 Task: Explore Chrome Flags for Privacy.
Action: Mouse moved to (116, 21)
Screenshot: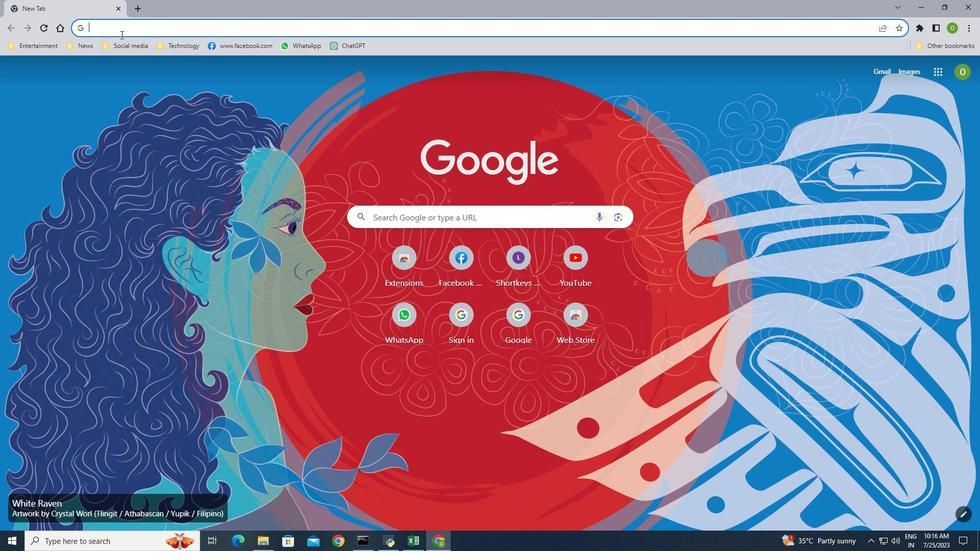 
Action: Mouse pressed left at (116, 21)
Screenshot: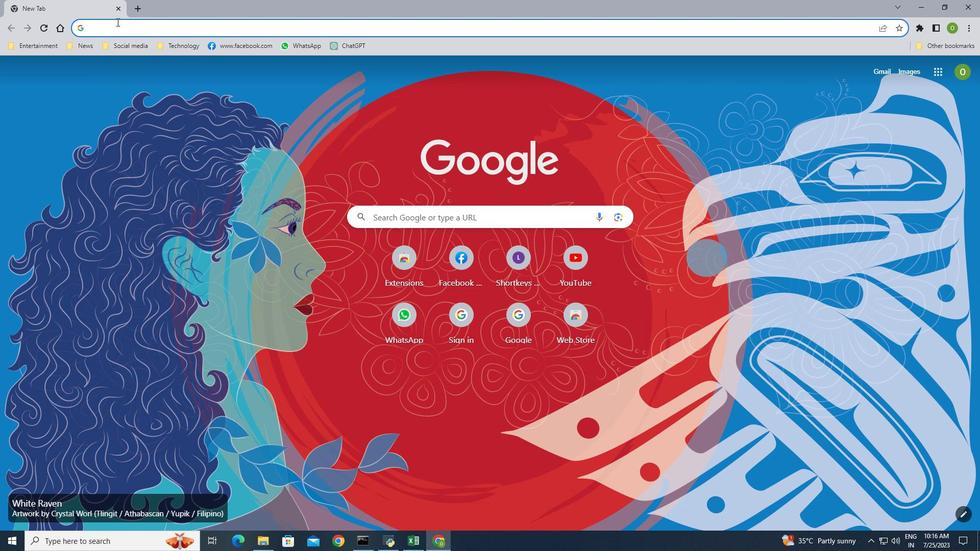 
Action: Mouse moved to (116, 21)
Screenshot: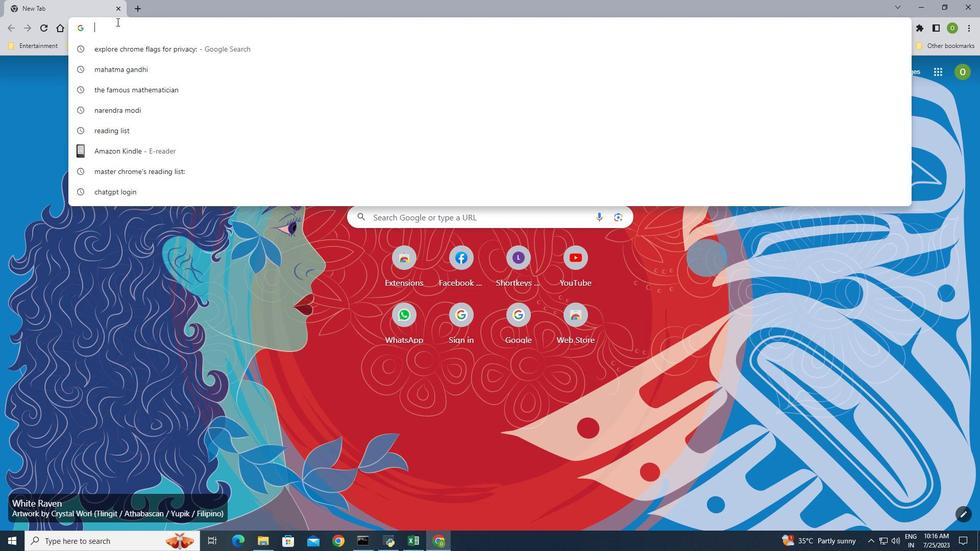 
Action: Key pressed chrome<Key.shift_r>://flags<Key.enter>
Screenshot: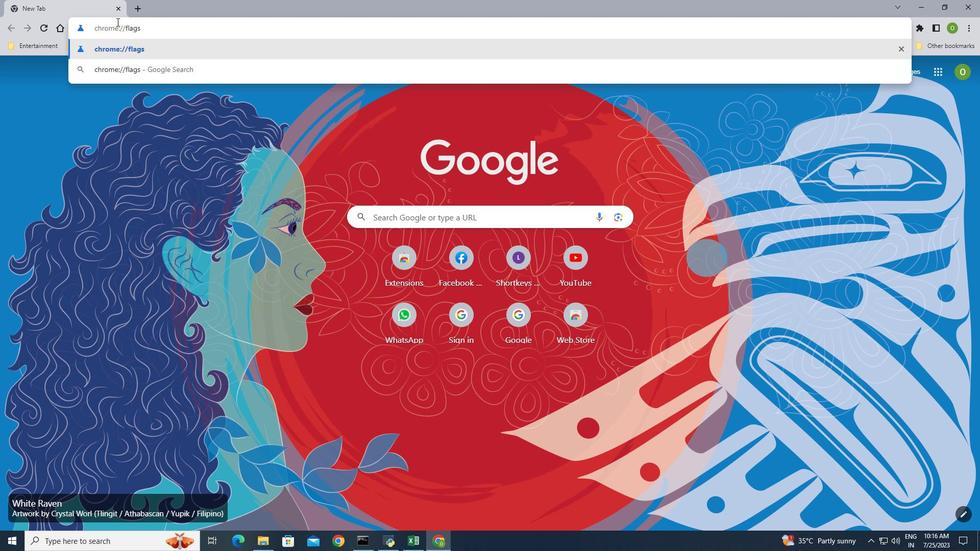 
Action: Mouse moved to (405, 270)
Screenshot: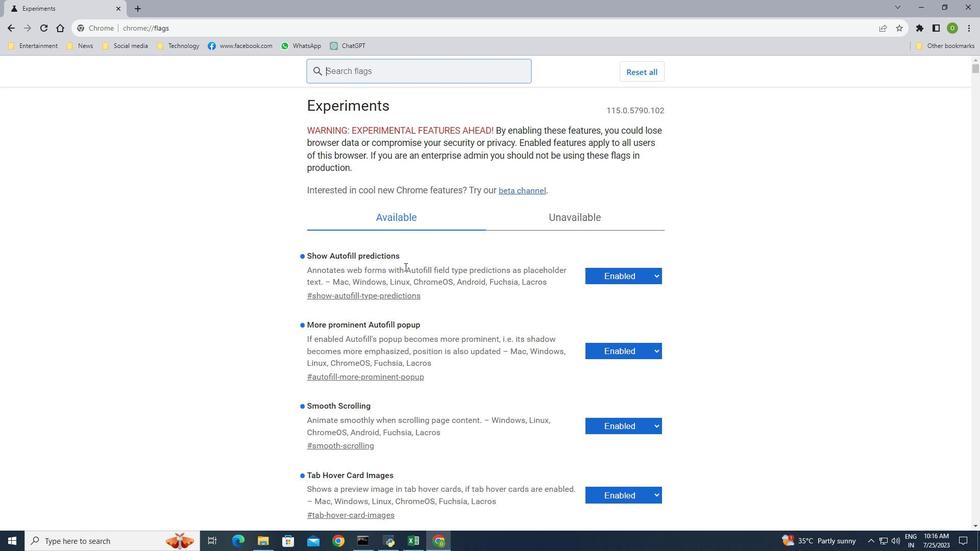 
Action: Mouse scrolled (405, 269) with delta (0, 0)
Screenshot: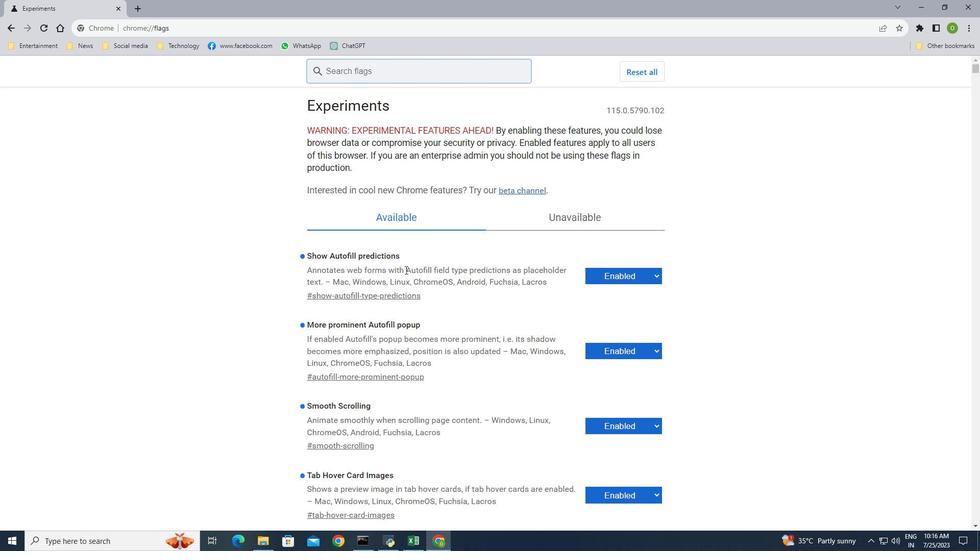 
Action: Mouse scrolled (405, 269) with delta (0, 0)
Screenshot: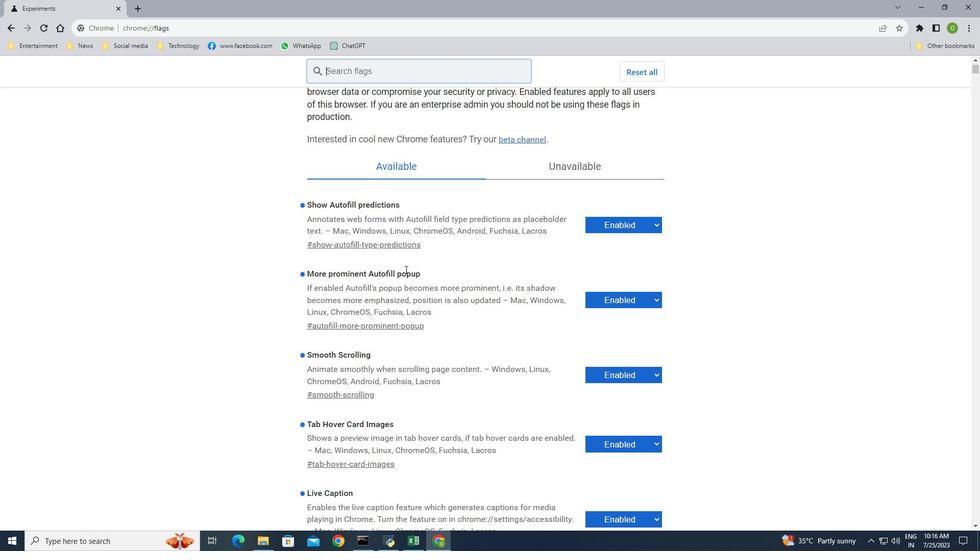 
Action: Mouse scrolled (405, 269) with delta (0, 0)
Screenshot: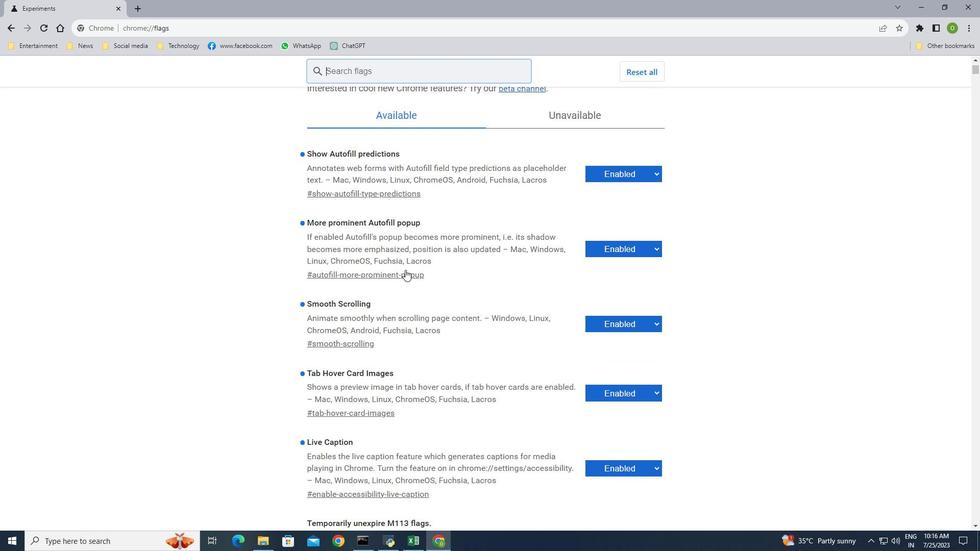 
Action: Mouse moved to (621, 272)
Screenshot: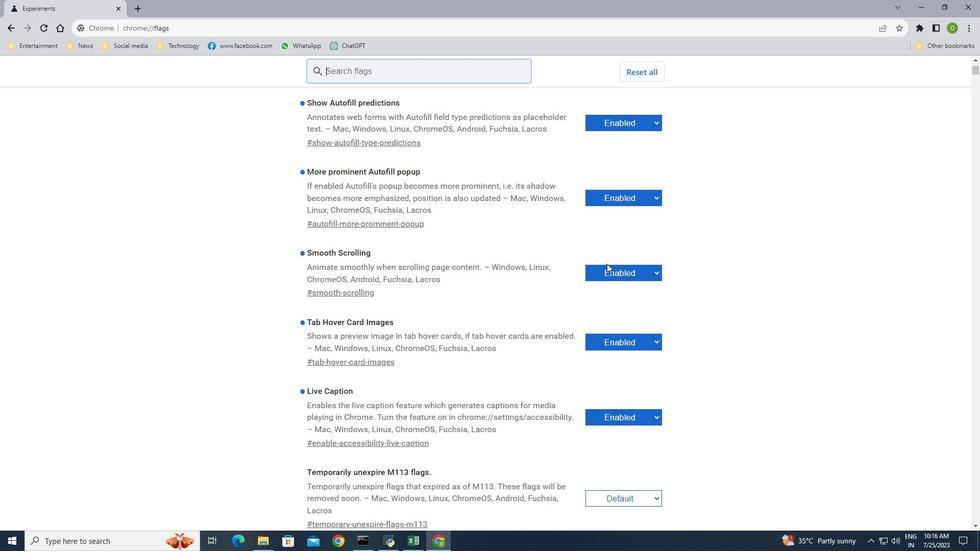 
Action: Mouse pressed left at (621, 272)
Screenshot: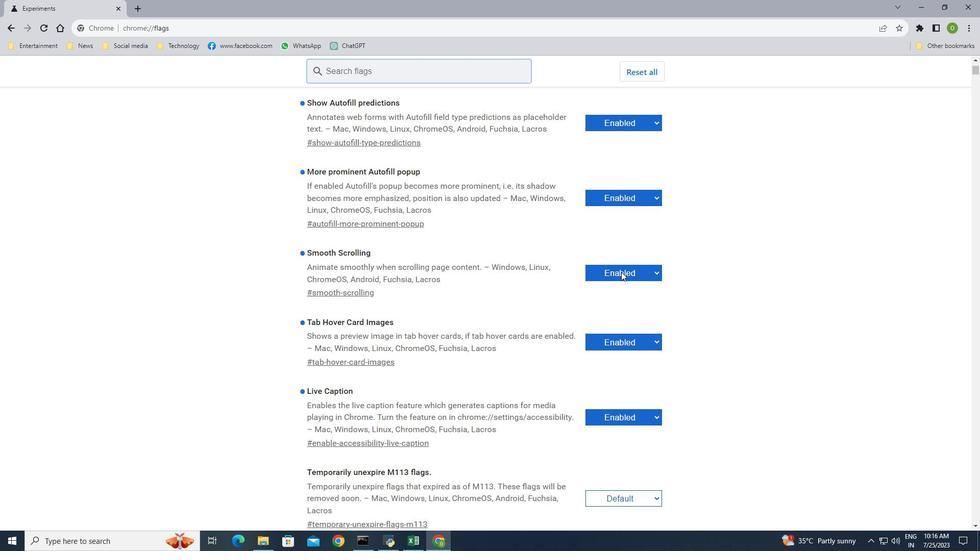 
Action: Mouse moved to (612, 294)
Screenshot: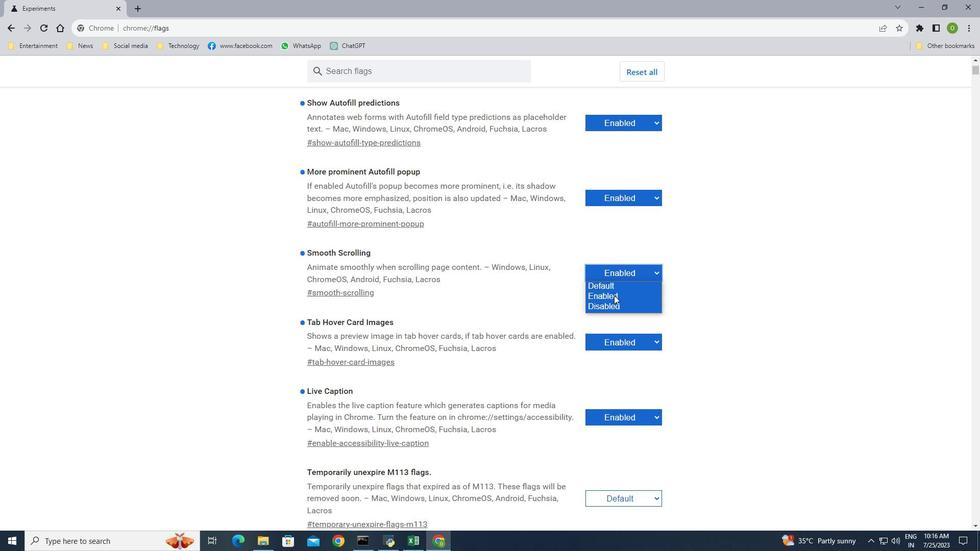 
Action: Mouse pressed left at (612, 294)
Screenshot: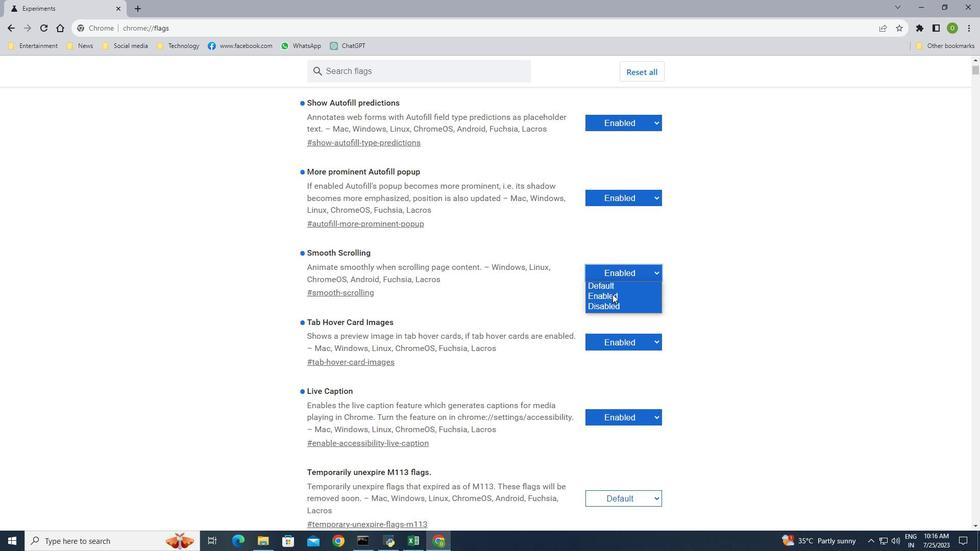 
Action: Mouse moved to (515, 286)
Screenshot: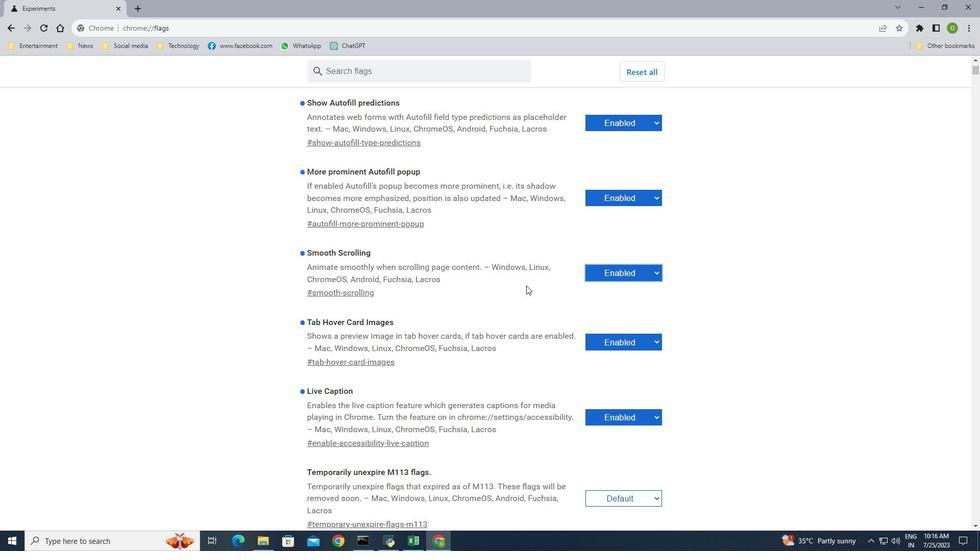 
Action: Mouse scrolled (515, 286) with delta (0, 0)
Screenshot: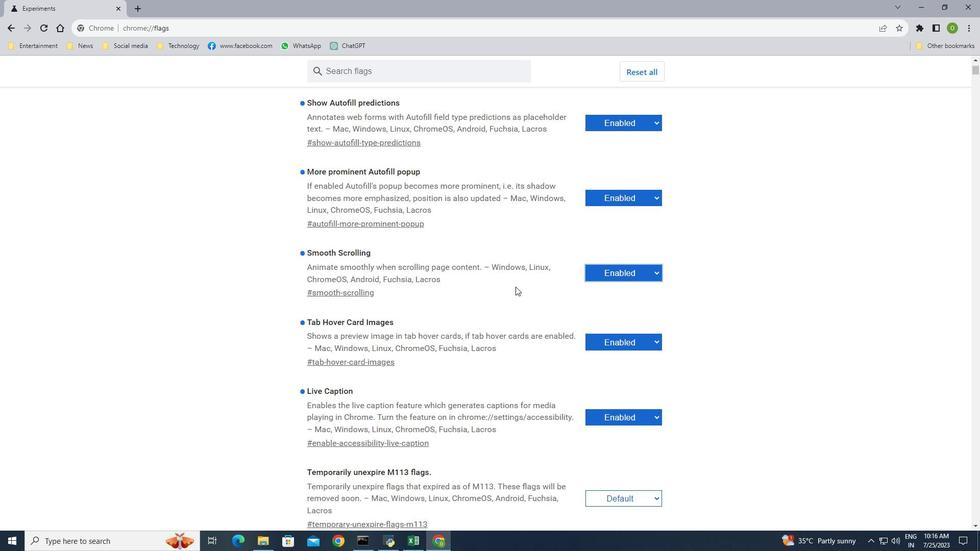 
Action: Mouse scrolled (515, 286) with delta (0, 0)
Screenshot: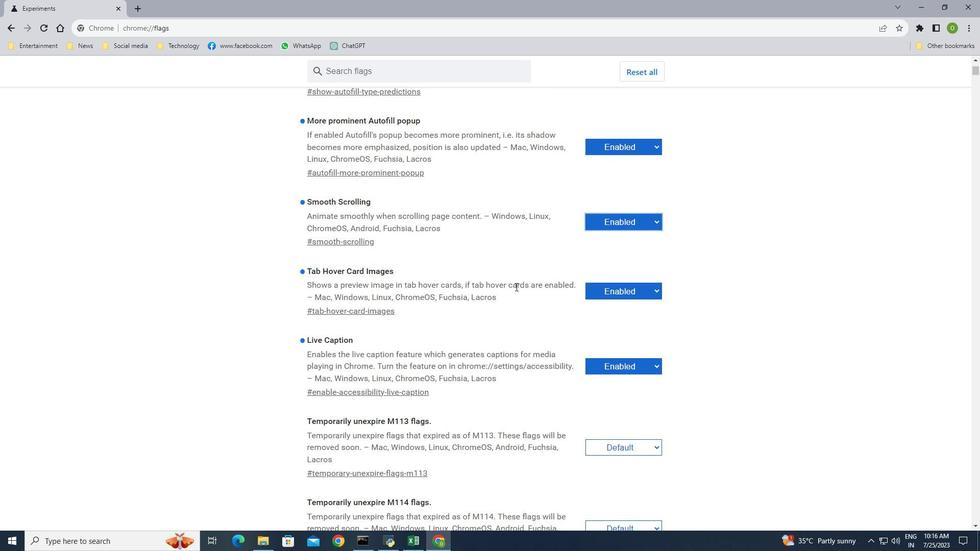 
Action: Mouse scrolled (515, 286) with delta (0, 0)
Screenshot: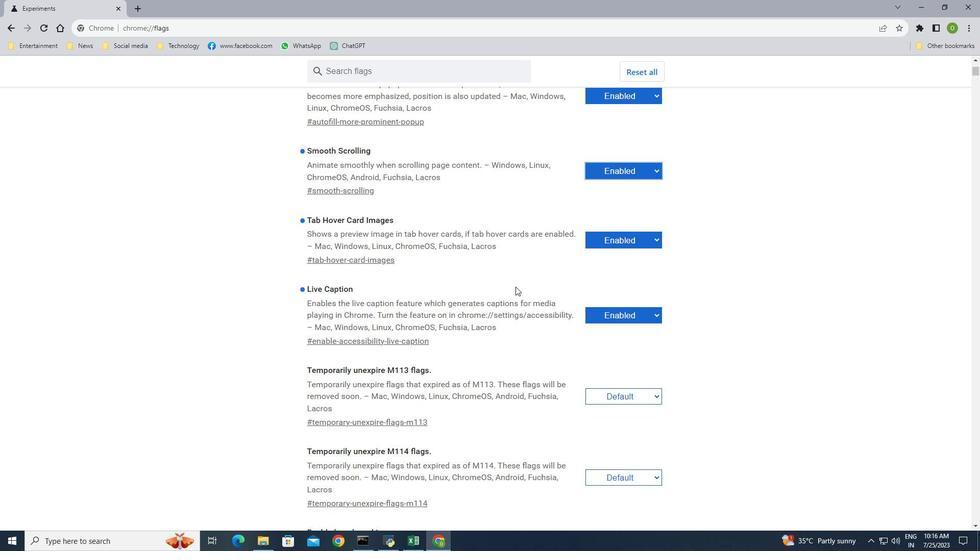 
Action: Mouse scrolled (515, 286) with delta (0, 0)
Screenshot: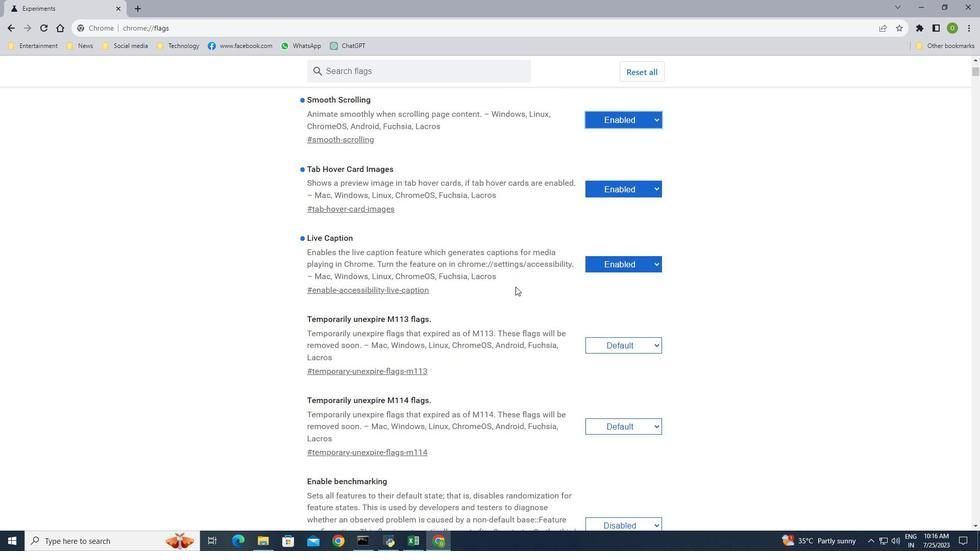 
Action: Mouse scrolled (515, 286) with delta (0, 0)
Screenshot: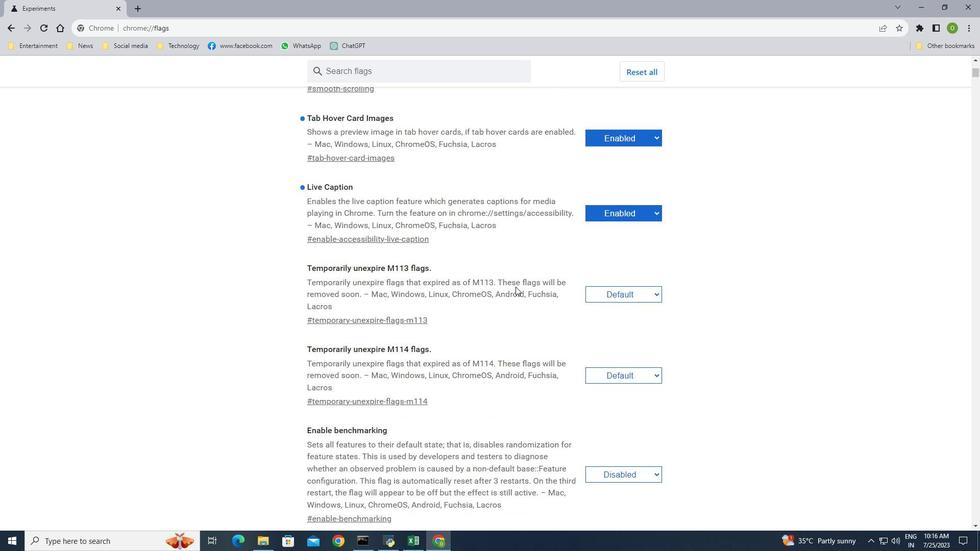 
Action: Mouse scrolled (515, 286) with delta (0, 0)
Screenshot: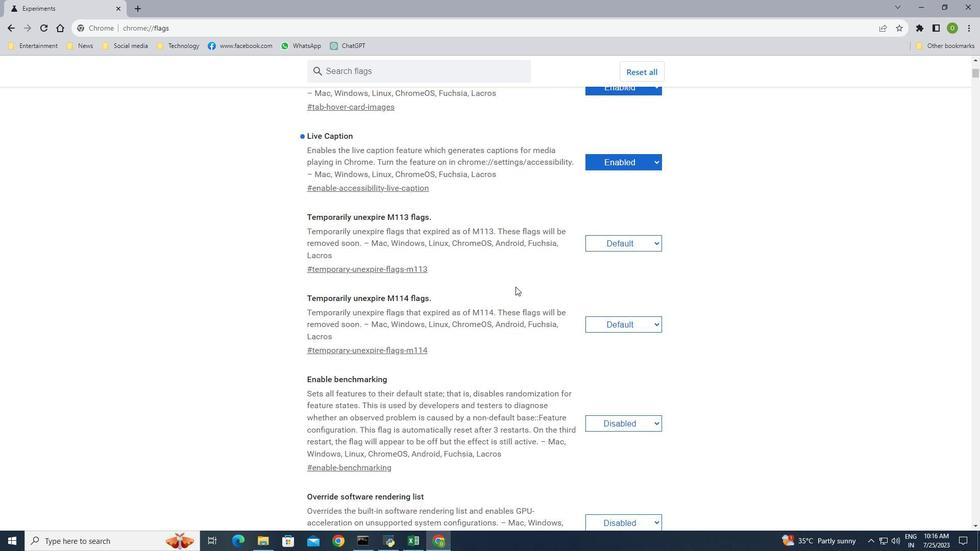 
Action: Mouse moved to (515, 285)
Screenshot: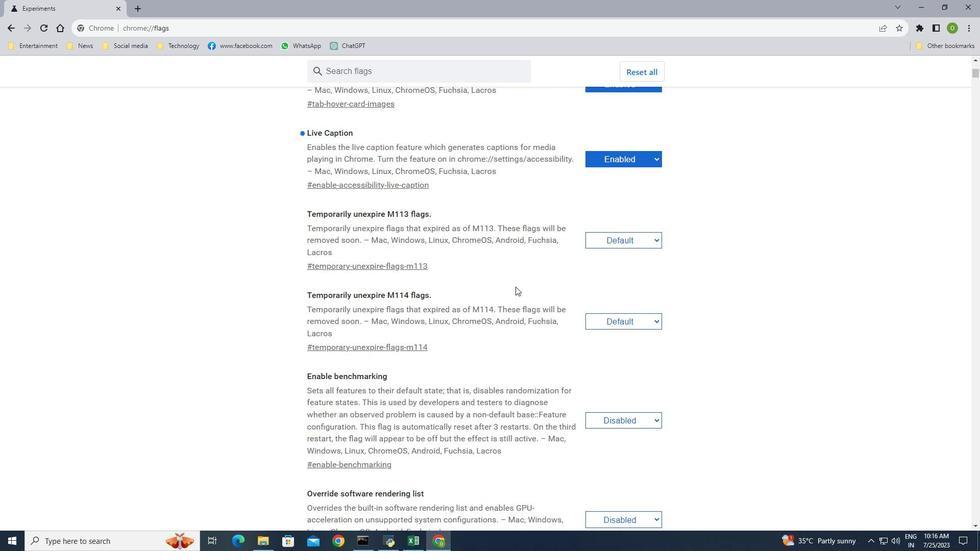 
Action: Mouse scrolled (515, 284) with delta (0, 0)
Screenshot: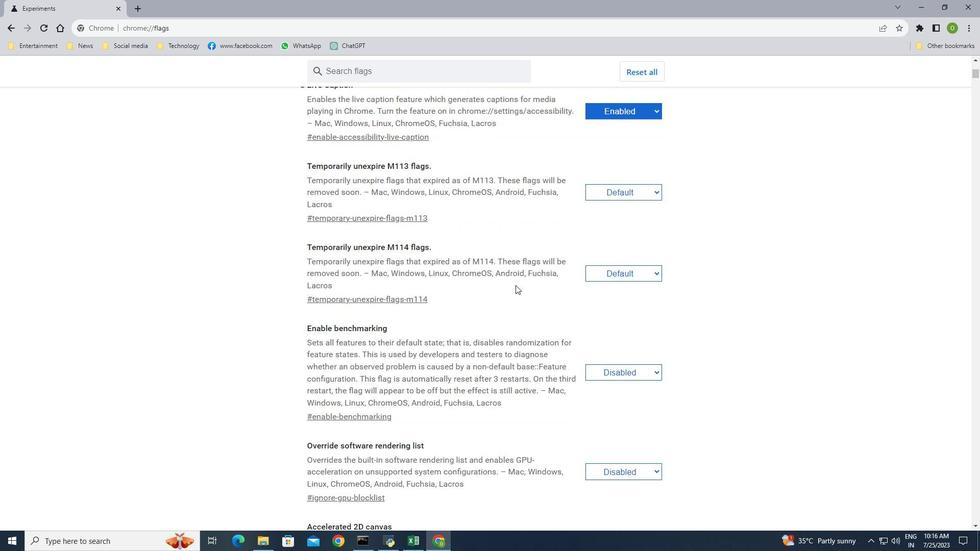 
Action: Mouse moved to (515, 285)
Screenshot: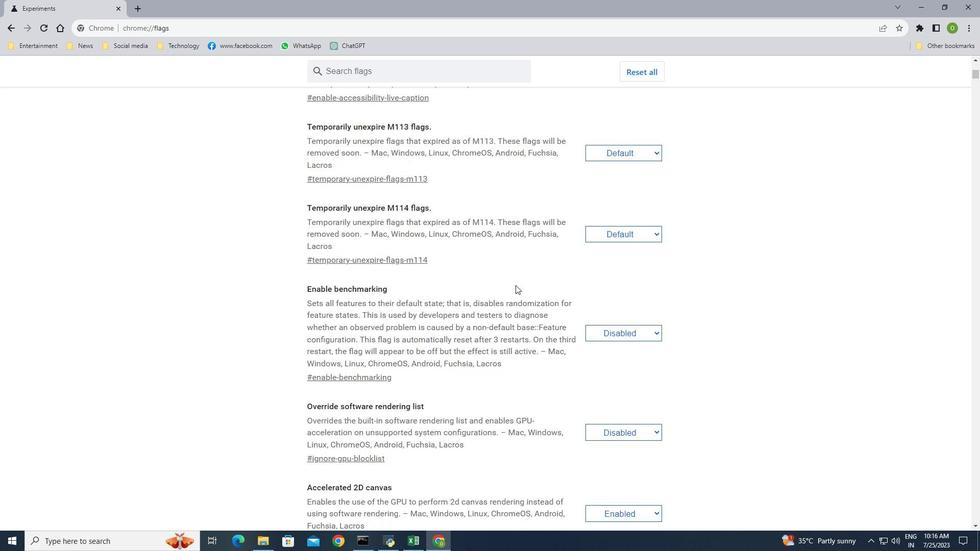 
Action: Mouse scrolled (515, 284) with delta (0, 0)
Screenshot: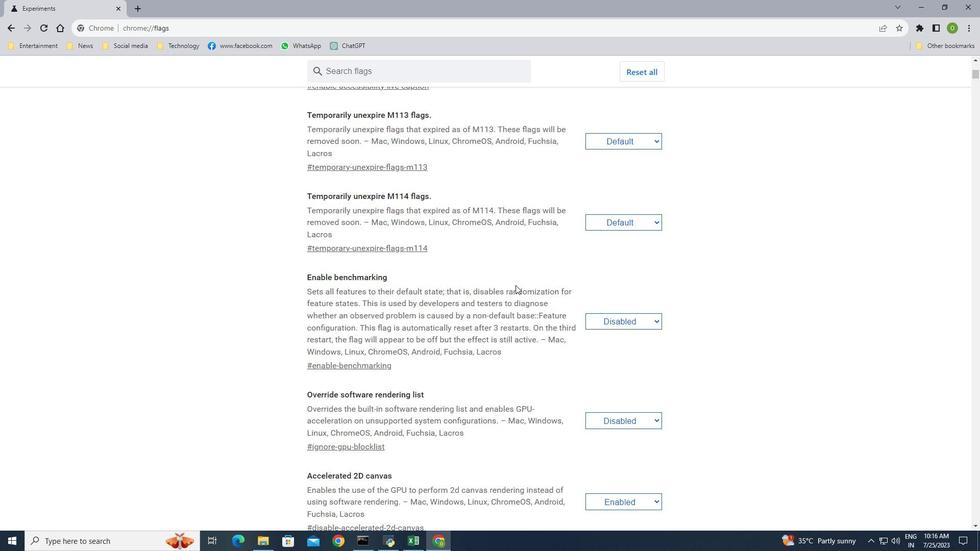 
Action: Mouse scrolled (515, 284) with delta (0, 0)
Screenshot: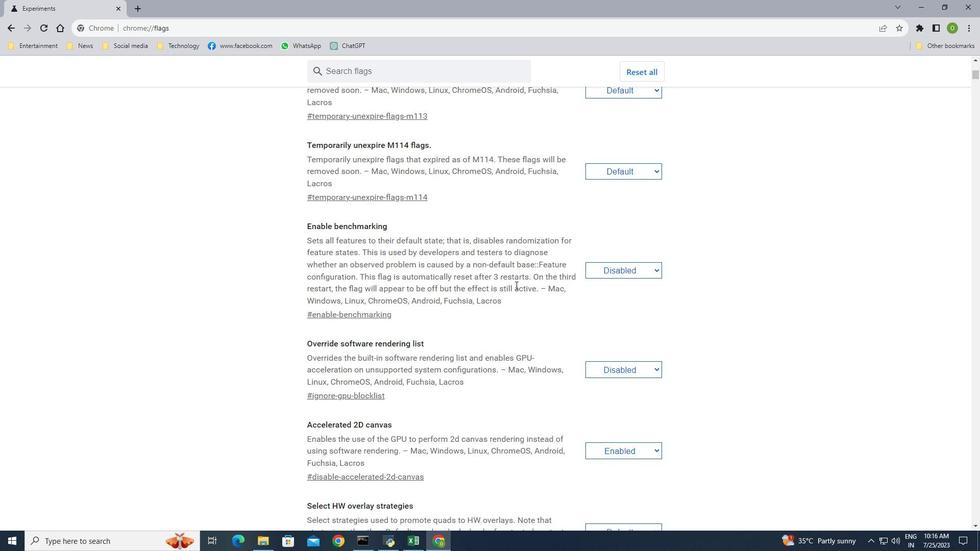 
Action: Mouse scrolled (515, 285) with delta (0, 0)
Screenshot: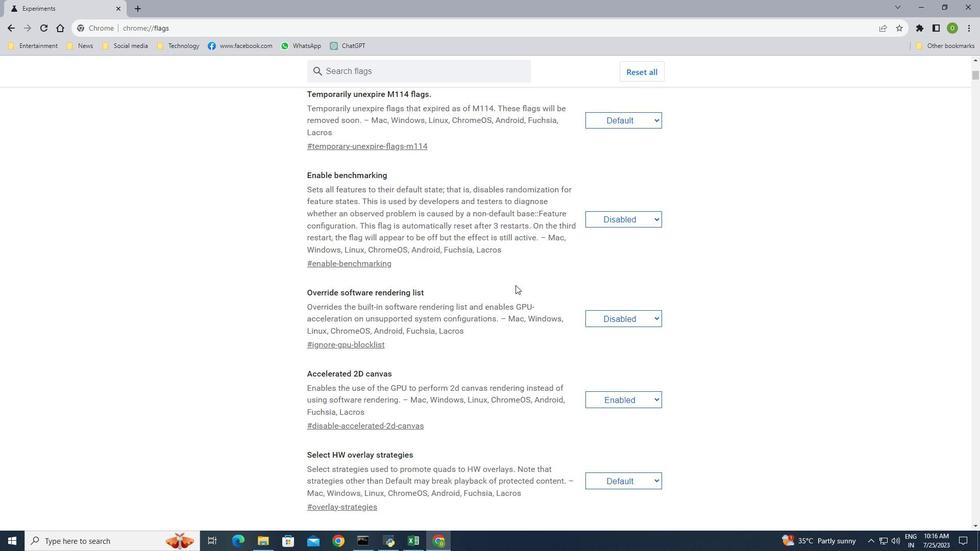 
Action: Mouse scrolled (515, 284) with delta (0, 0)
Screenshot: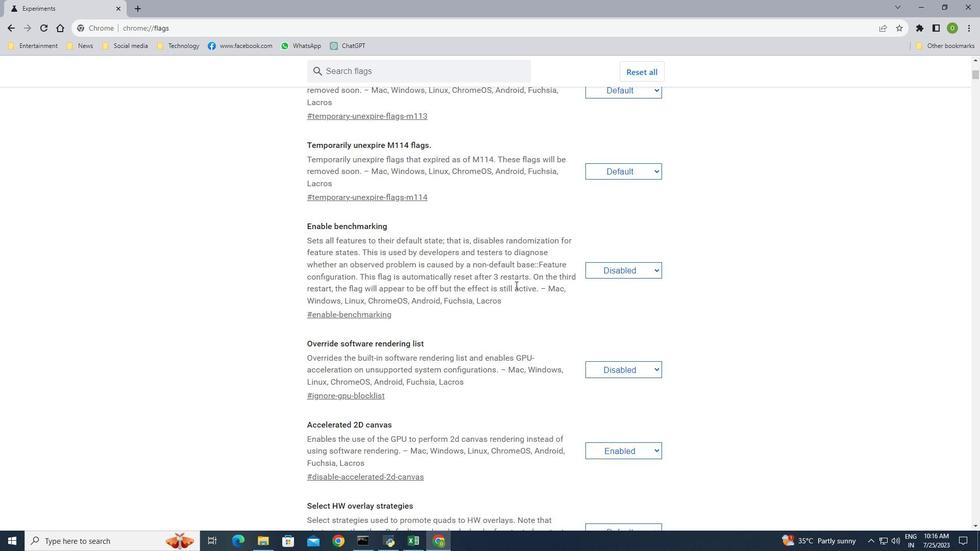 
Action: Mouse scrolled (515, 284) with delta (0, 0)
Screenshot: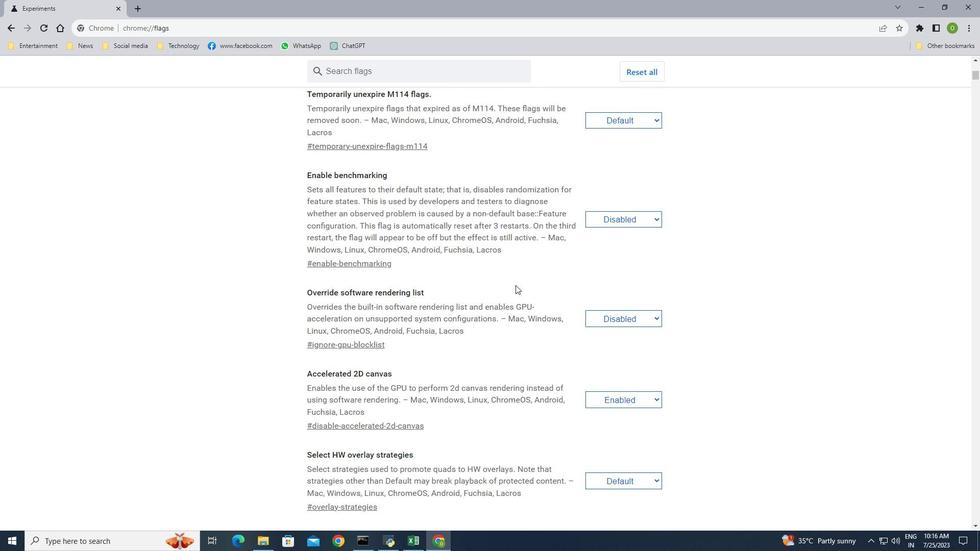 
Action: Mouse scrolled (515, 284) with delta (0, 0)
Screenshot: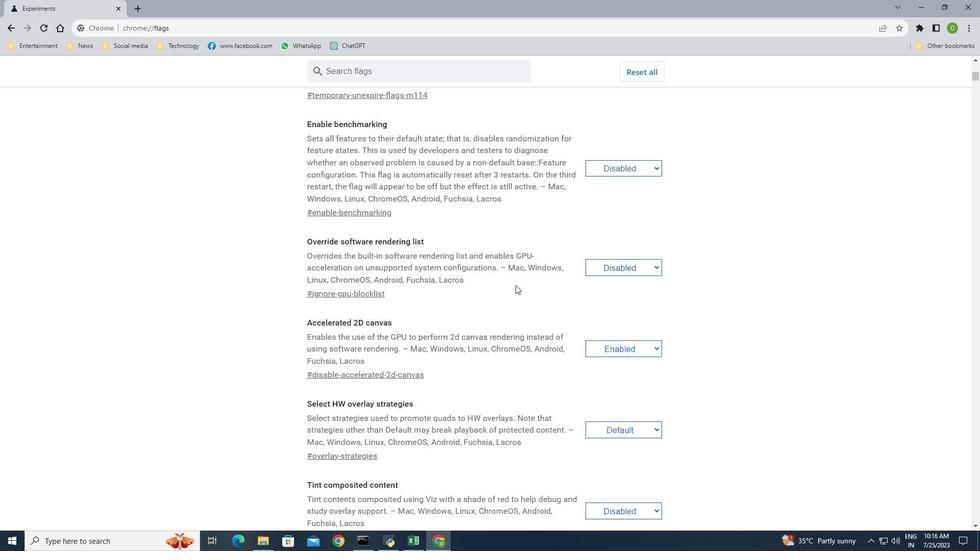 
Action: Mouse moved to (380, 74)
Screenshot: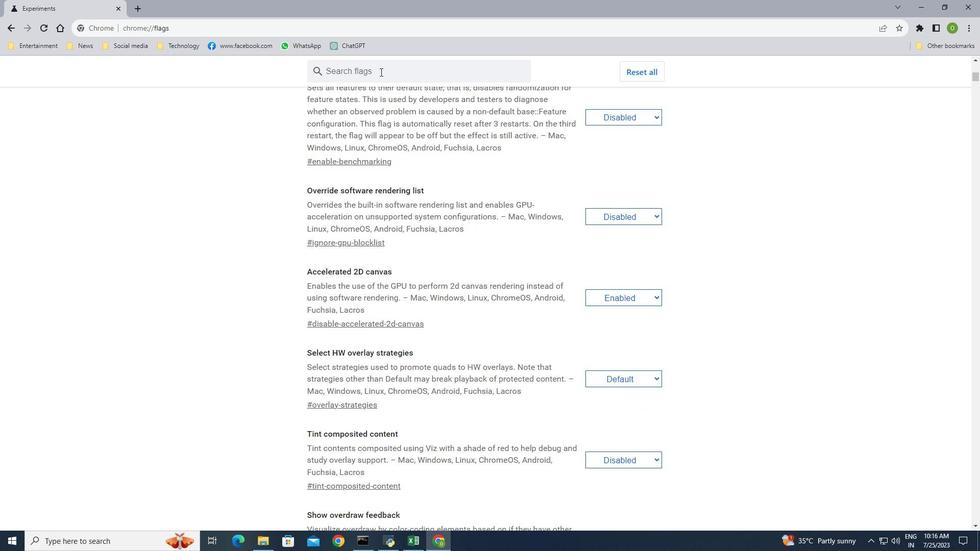 
Action: Mouse pressed left at (380, 74)
Screenshot: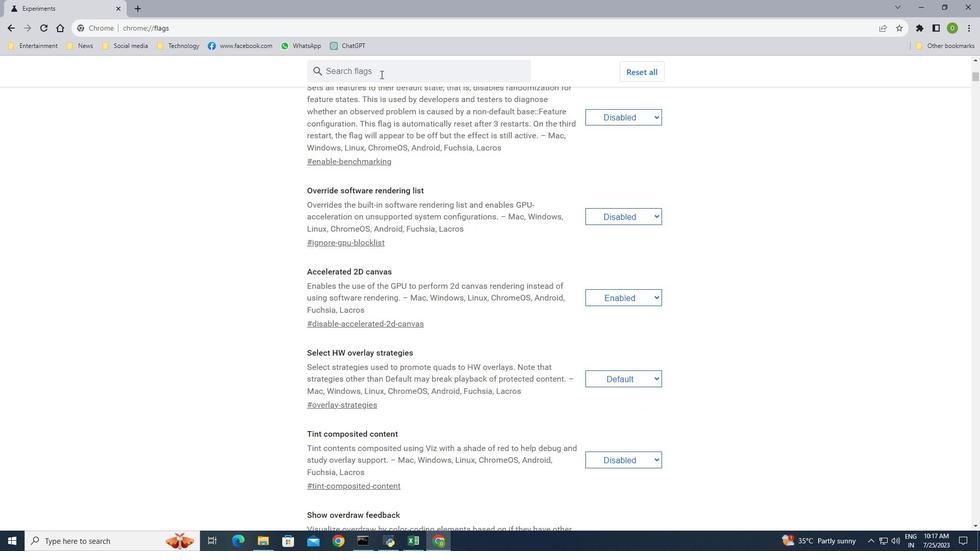 
Action: Key pressed touch<Key.space>ui
Screenshot: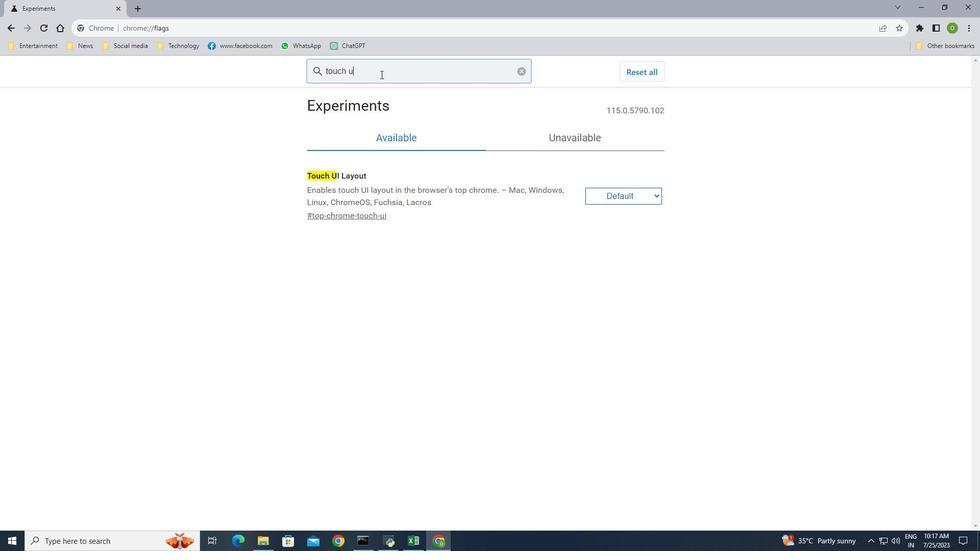 
Action: Mouse moved to (629, 194)
Screenshot: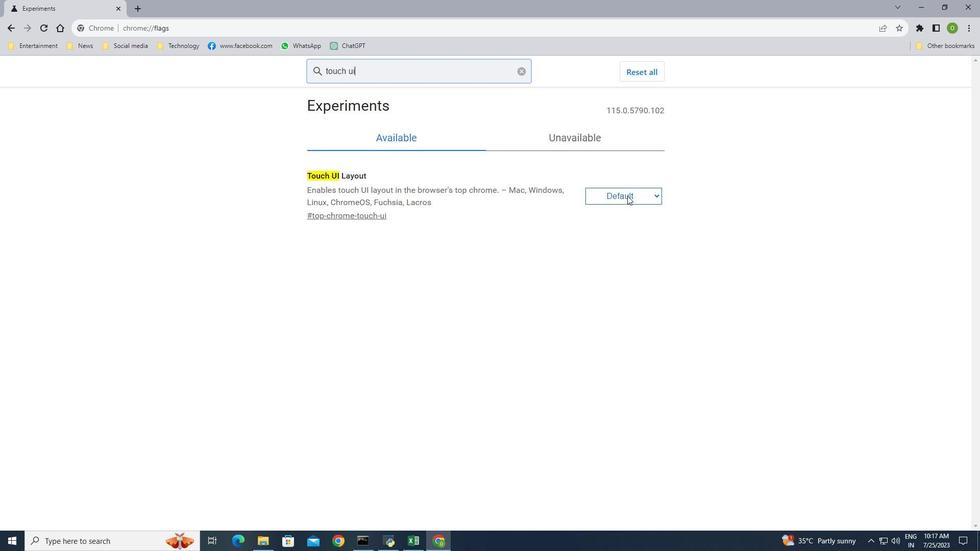
Action: Mouse pressed left at (629, 194)
Screenshot: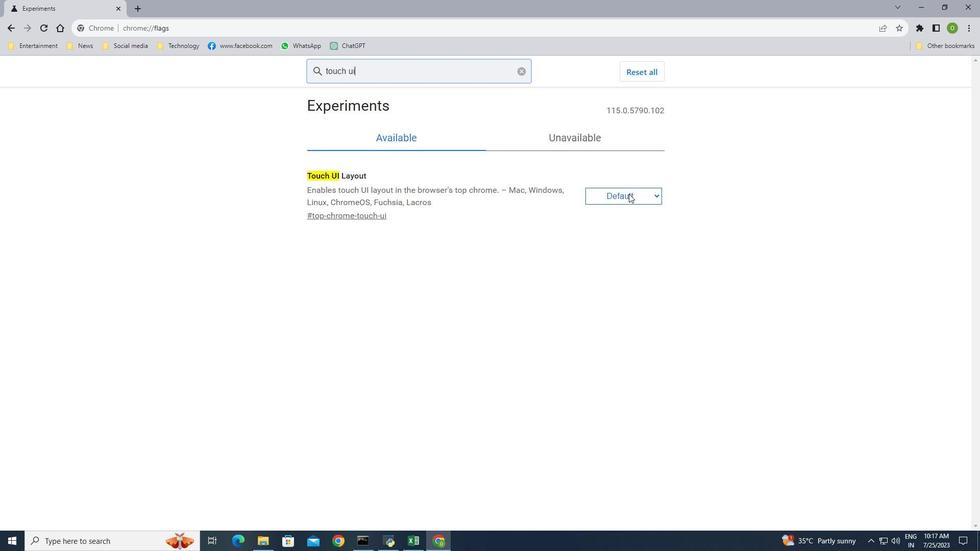 
Action: Mouse moved to (625, 240)
Screenshot: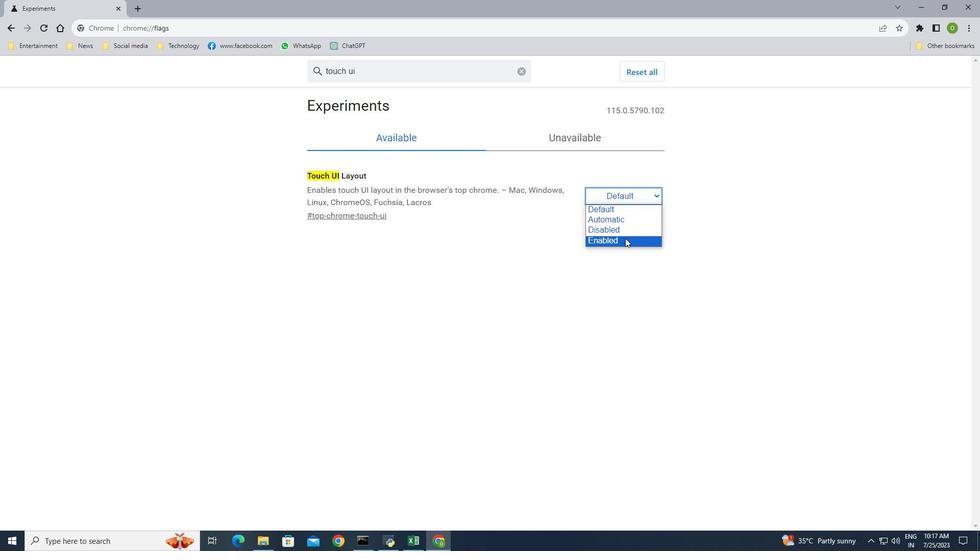 
Action: Mouse pressed left at (625, 240)
Screenshot: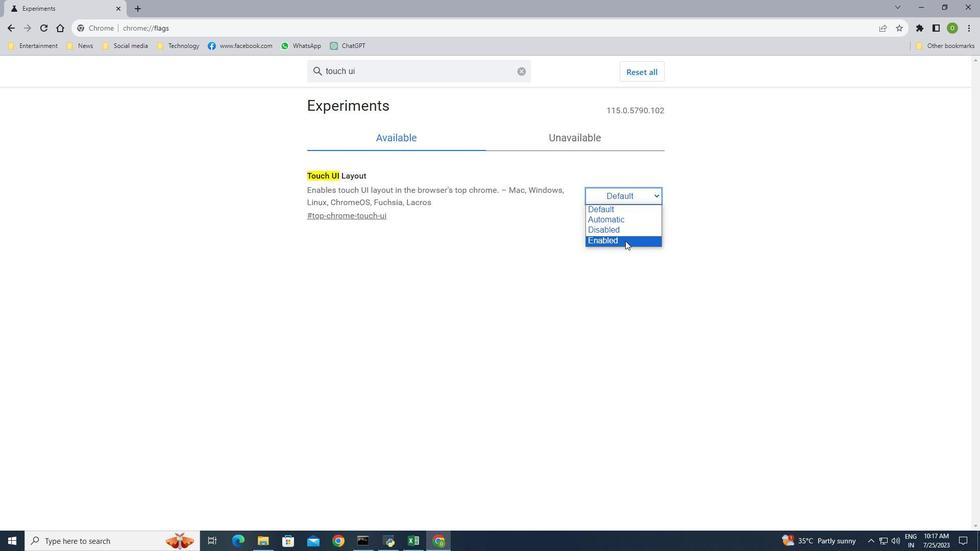 
Action: Mouse moved to (915, 501)
Screenshot: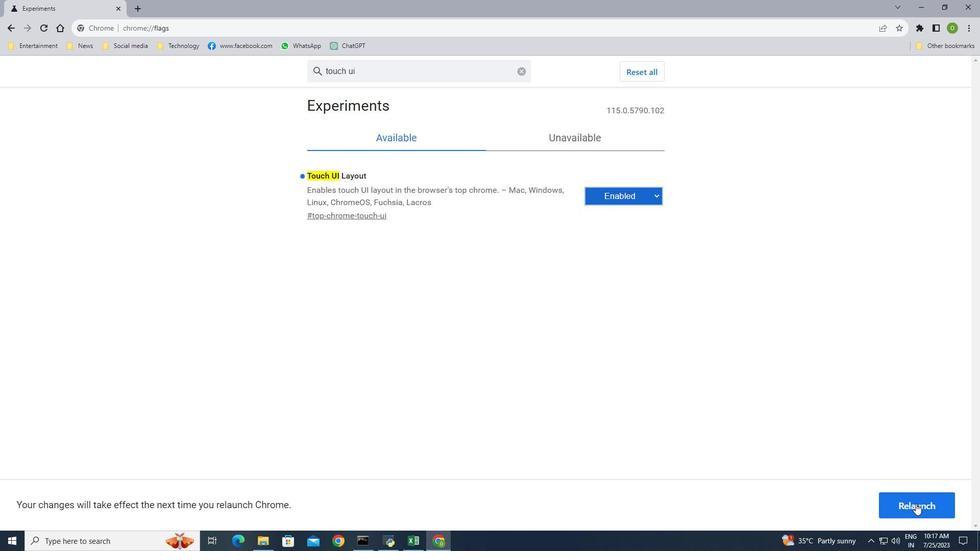 
Action: Mouse pressed left at (915, 501)
Screenshot: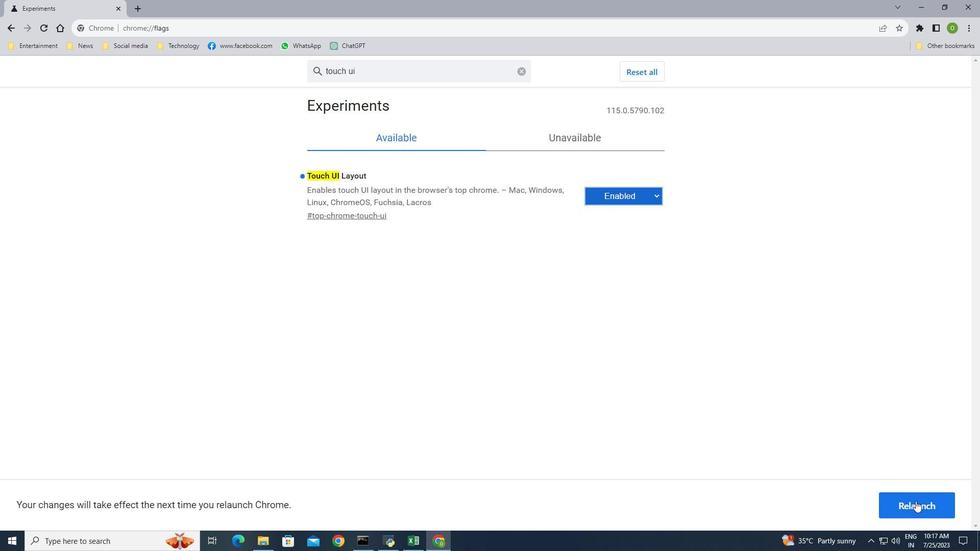 
Action: Mouse moved to (412, 108)
Screenshot: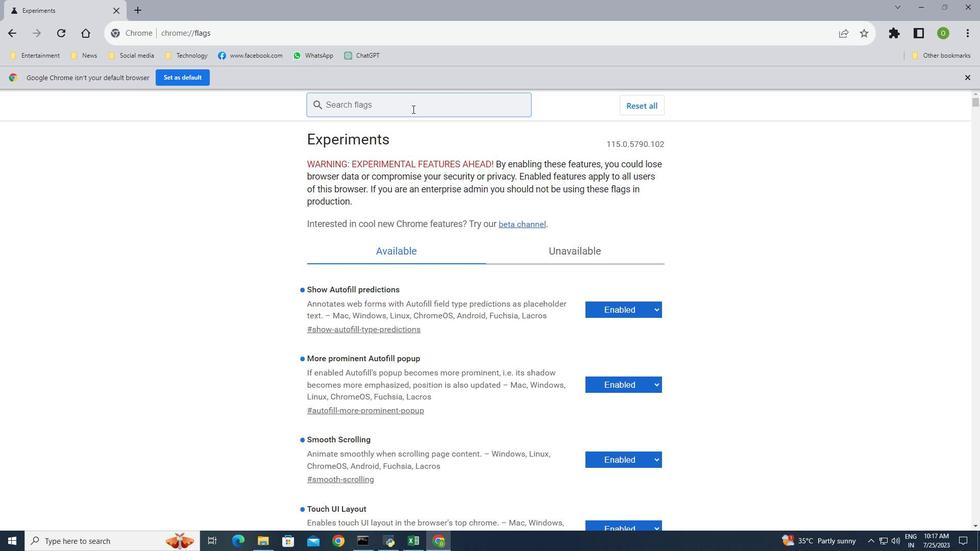 
Action: Mouse pressed left at (412, 108)
Screenshot: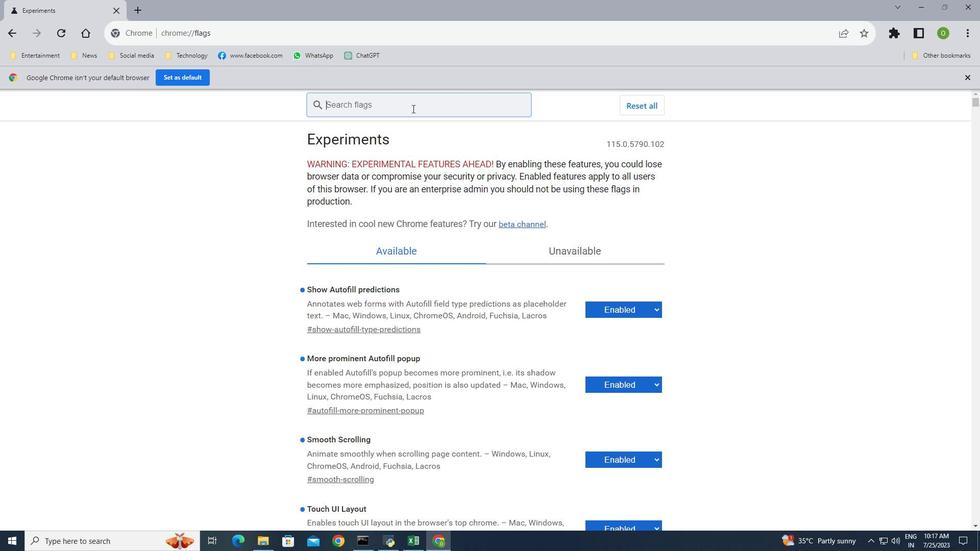 
Action: Key pressed quick<Key.backspace><Key.space>pro
Screenshot: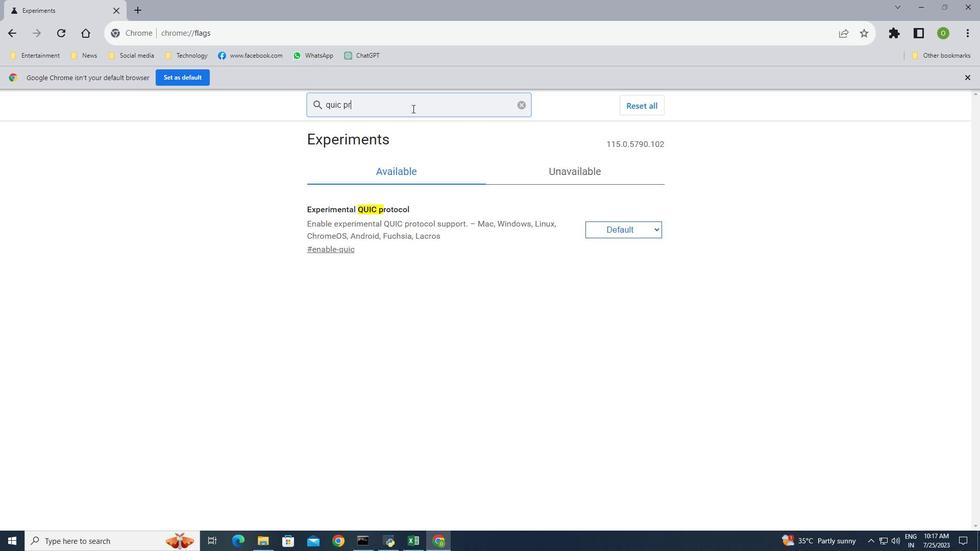 
Action: Mouse moved to (629, 229)
Screenshot: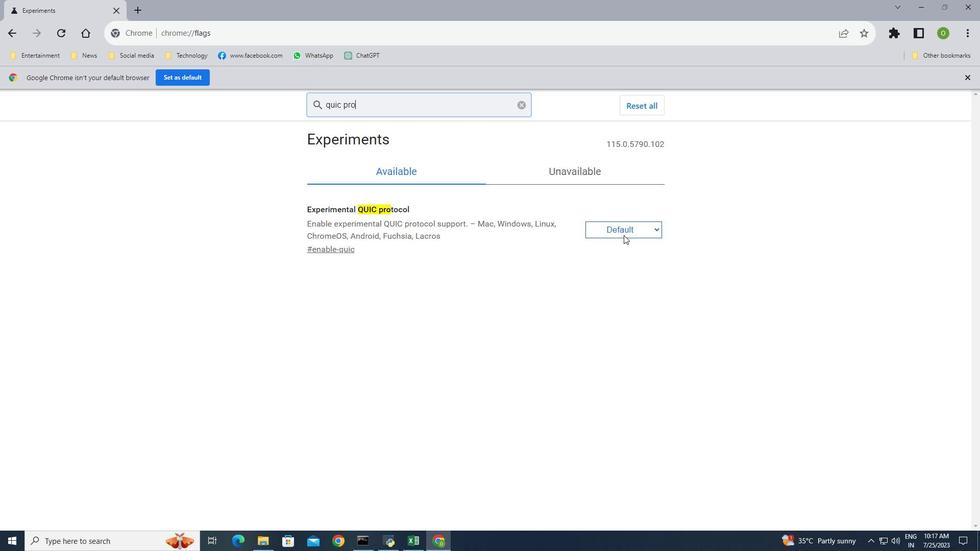 
Action: Mouse pressed left at (629, 229)
Screenshot: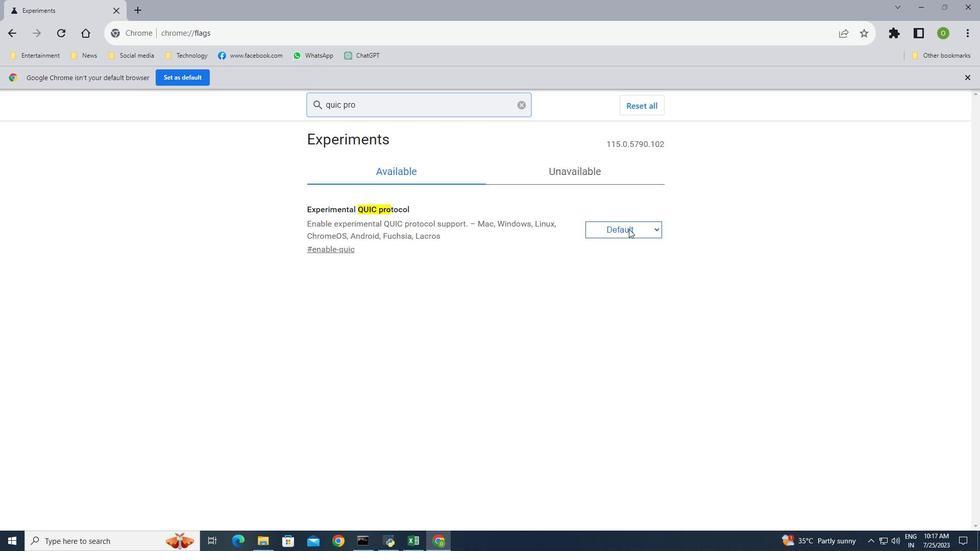 
Action: Mouse moved to (621, 256)
Screenshot: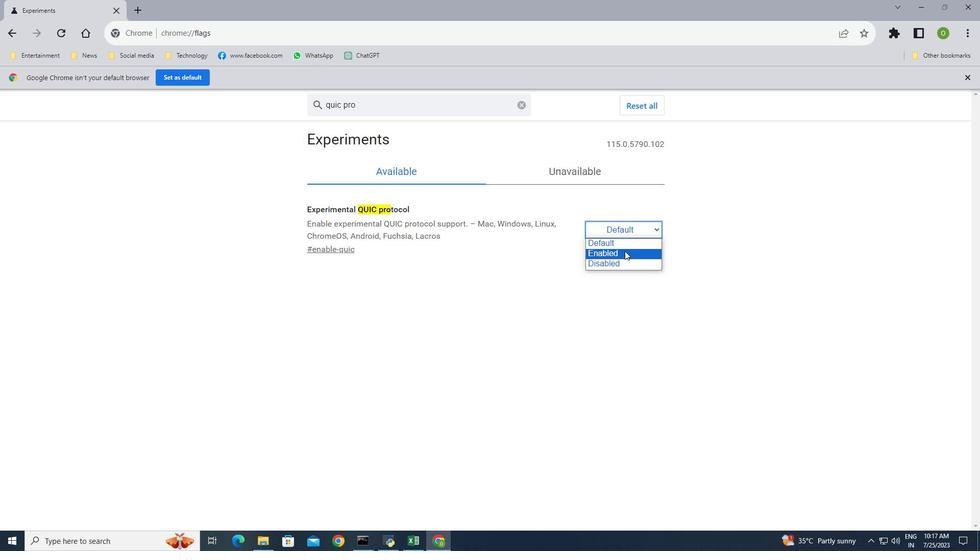 
Action: Mouse pressed left at (621, 256)
Screenshot: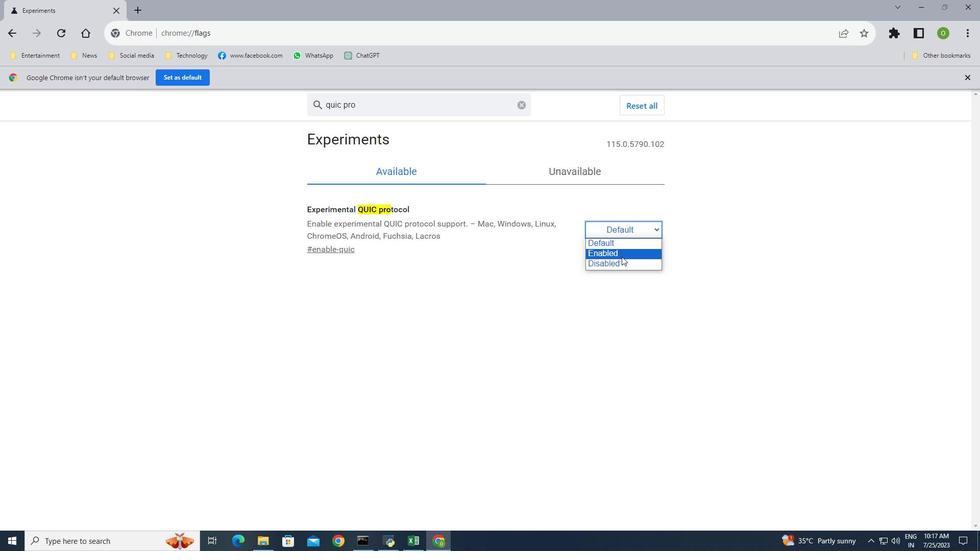 
Action: Mouse moved to (913, 506)
Screenshot: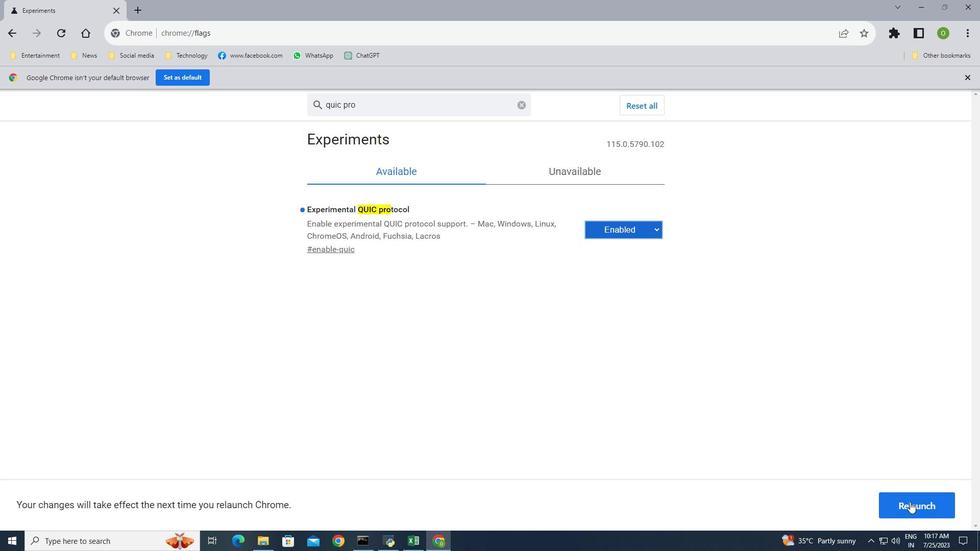 
Action: Mouse pressed left at (913, 506)
Screenshot: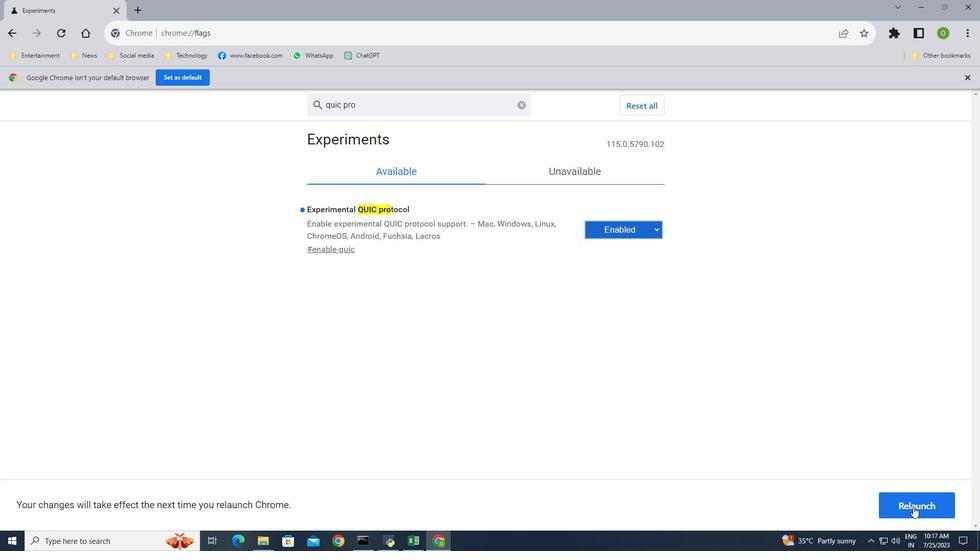 
Action: Mouse moved to (389, 102)
Screenshot: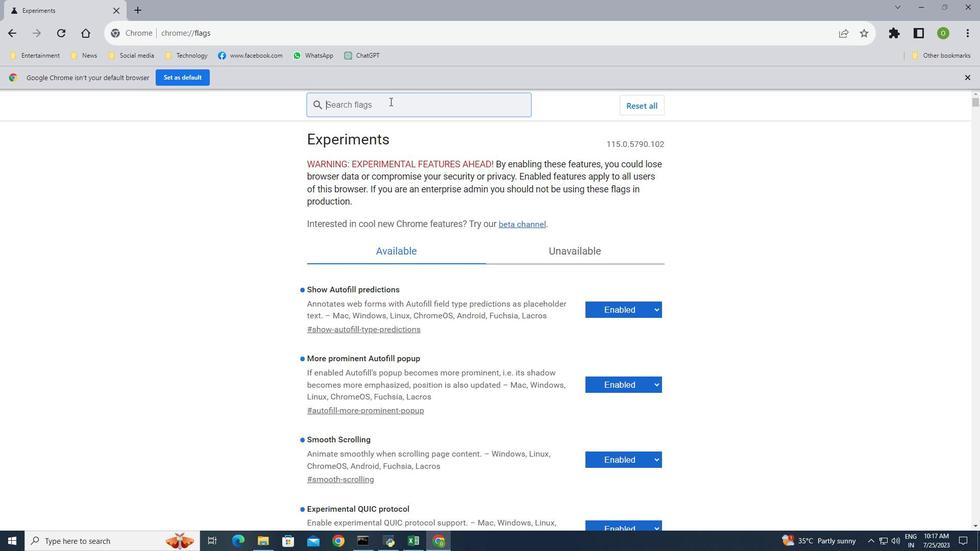 
Action: Mouse pressed left at (389, 102)
Screenshot: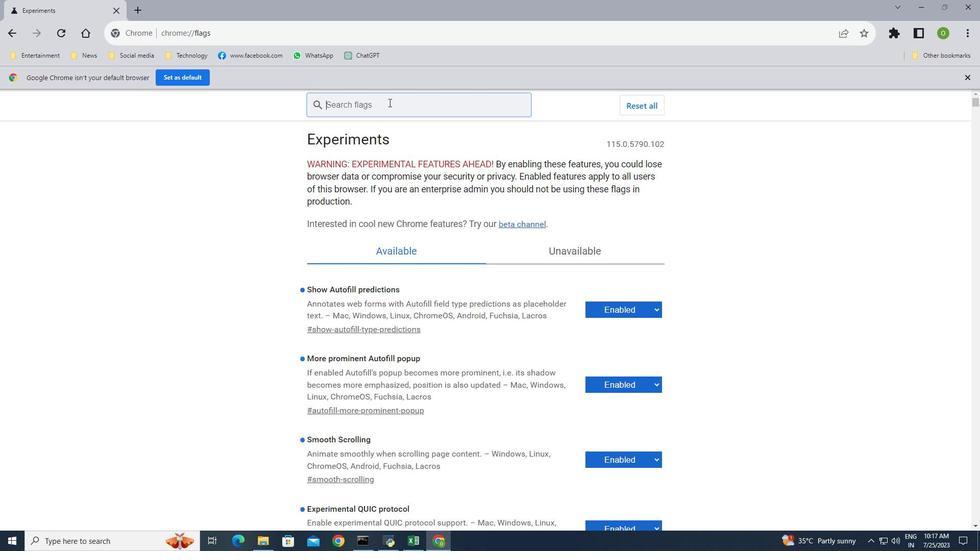 
Action: Key pressed em<Key.backspace>nable<Key.space>devi<Key.backspace><Key.backspace><Key.backspace><Key.backspace><Key.backspace><Key.backspace><Key.backspace><Key.backspace><Key.backspace><Key.backspace><Key.backspace><Key.backspace><Key.backspace><Key.backspace><Key.backspace><Key.backspace><Key.backspace><Key.backspace><Key.backspace><Key.backspace><Key.backspace><Key.backspace><Key.backspace><Key.backspace><Key.backspace>reauth
Screenshot: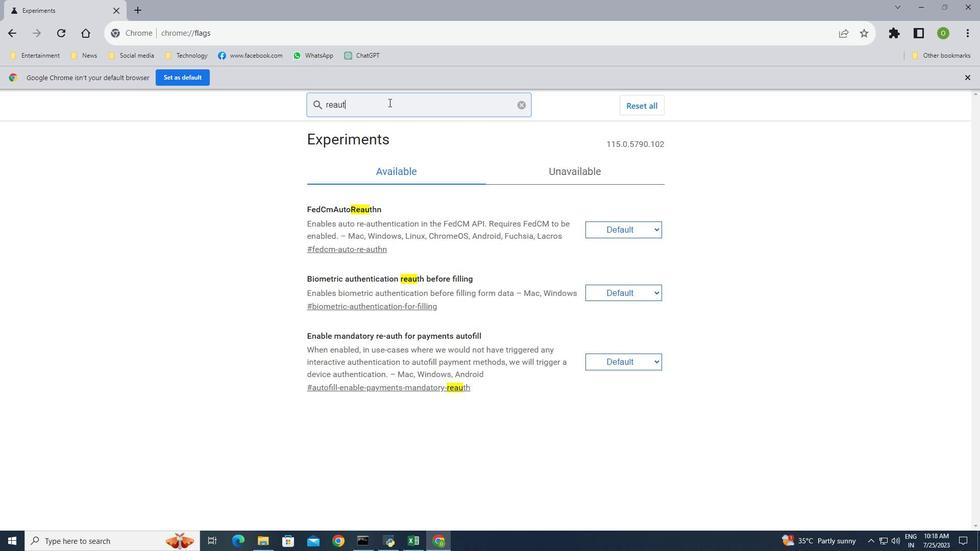 
Action: Mouse moved to (634, 287)
Screenshot: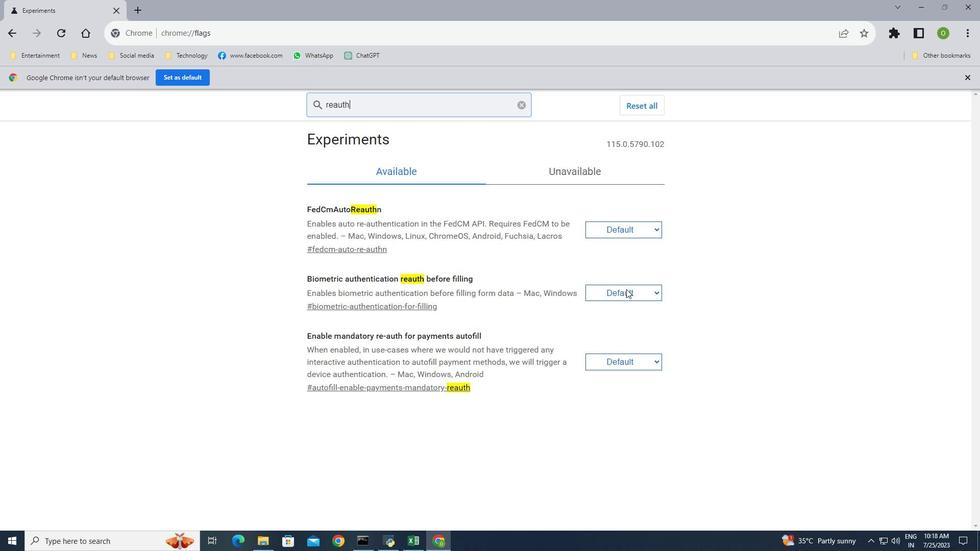 
Action: Mouse pressed left at (634, 287)
Screenshot: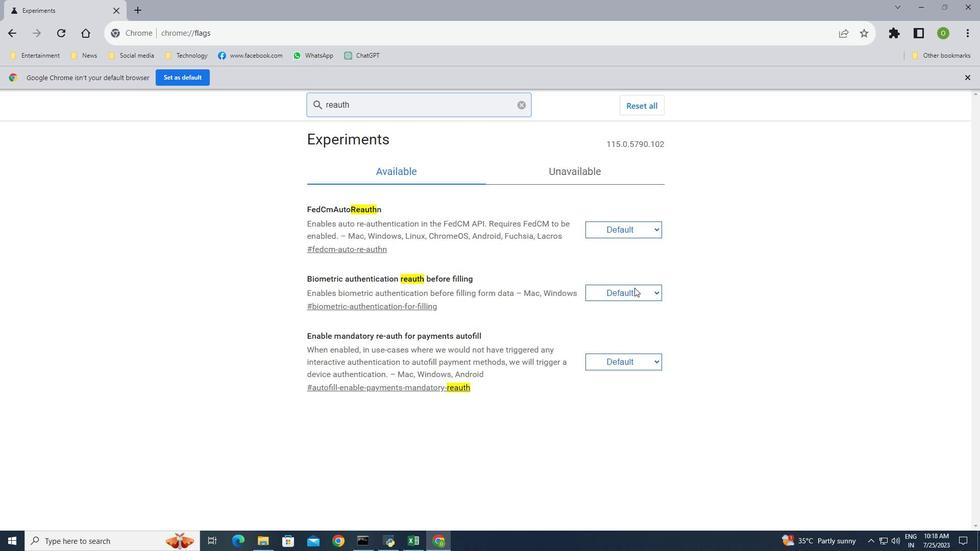 
Action: Mouse moved to (624, 314)
Screenshot: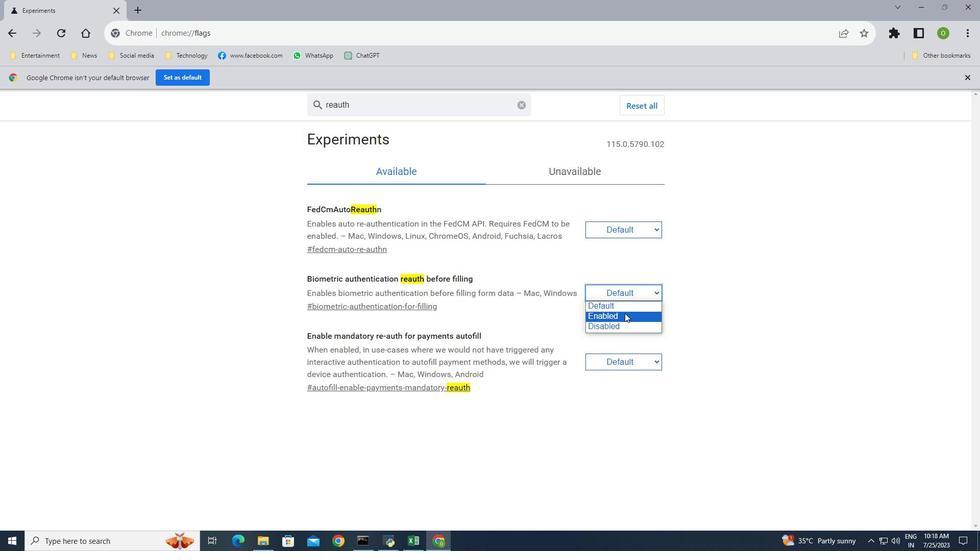 
Action: Mouse pressed left at (624, 314)
Screenshot: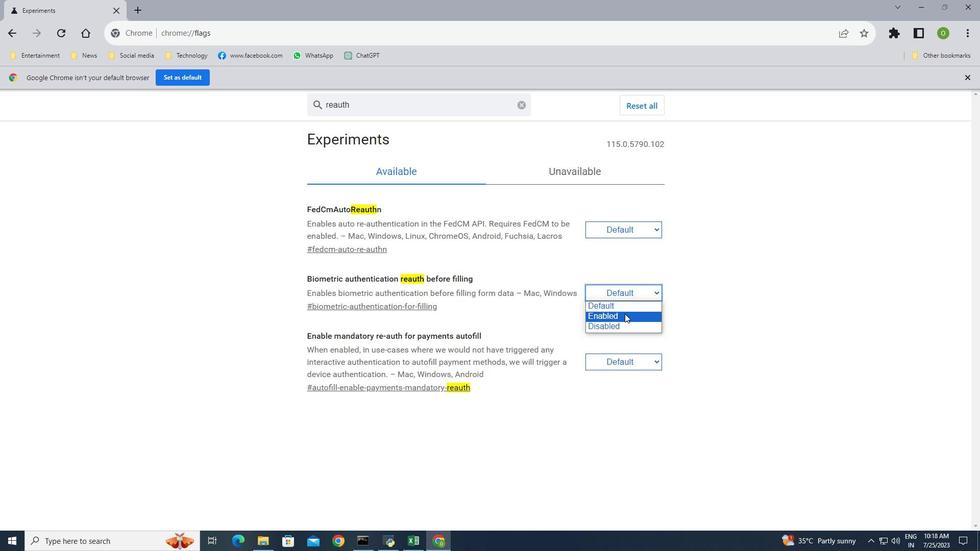 
Action: Mouse moved to (626, 357)
Screenshot: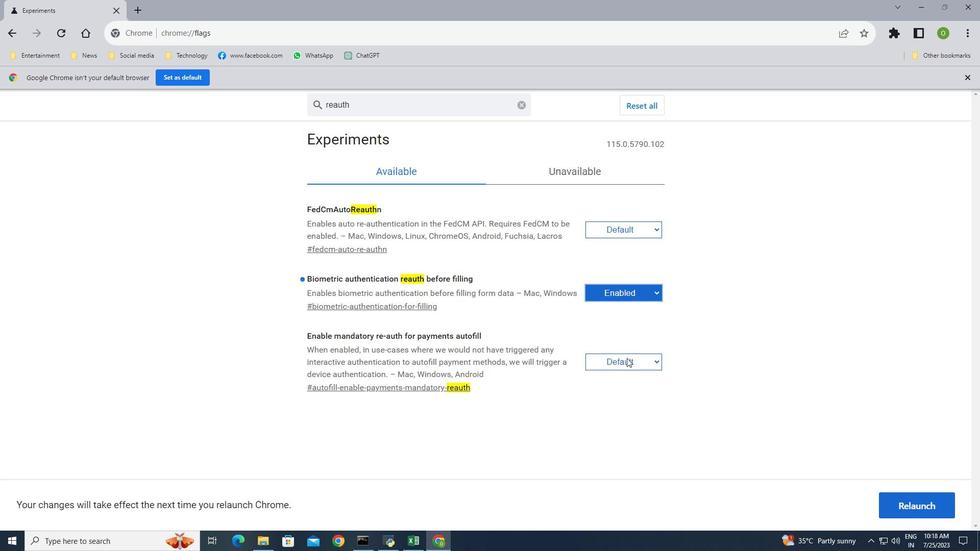 
Action: Mouse pressed left at (626, 357)
Screenshot: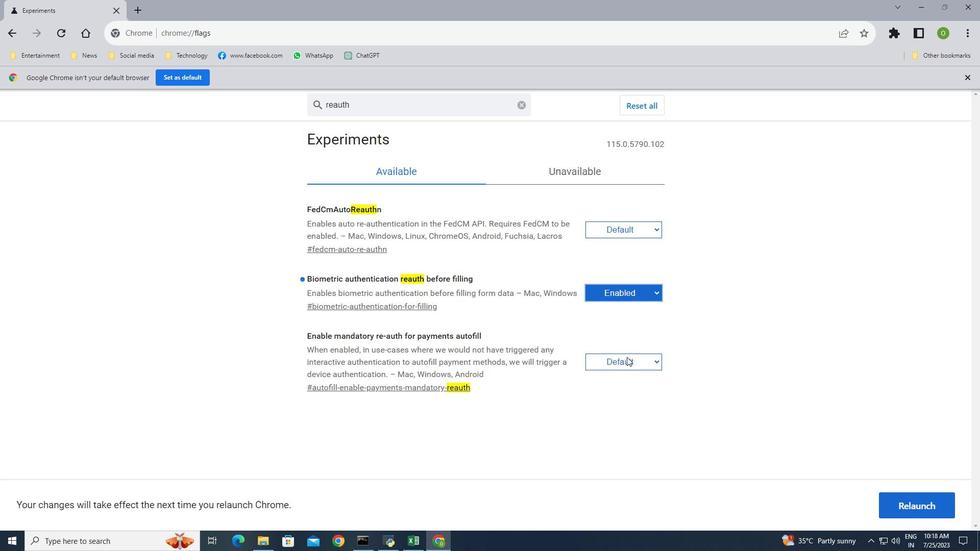 
Action: Mouse moved to (612, 385)
Screenshot: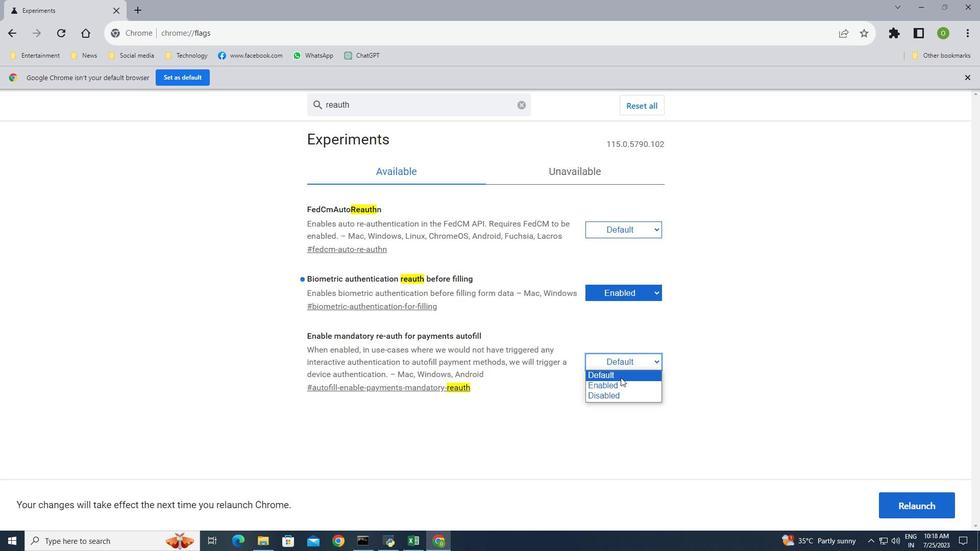 
Action: Mouse pressed left at (612, 385)
Screenshot: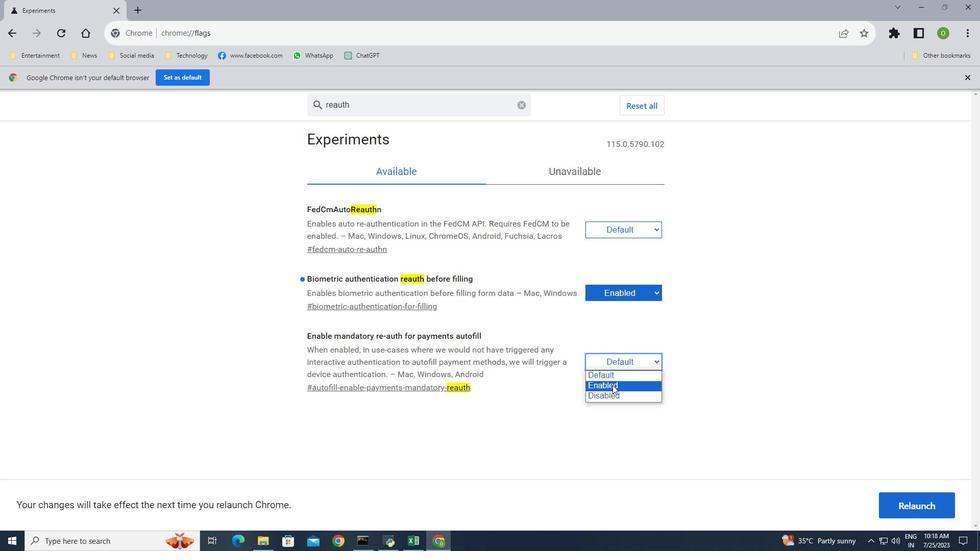 
Action: Mouse moved to (918, 505)
Screenshot: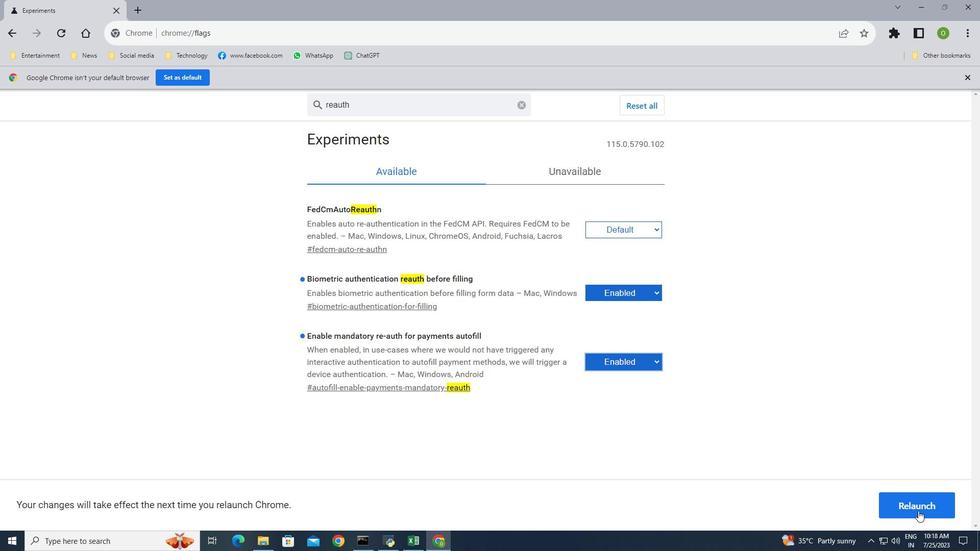
Action: Mouse pressed left at (918, 505)
Screenshot: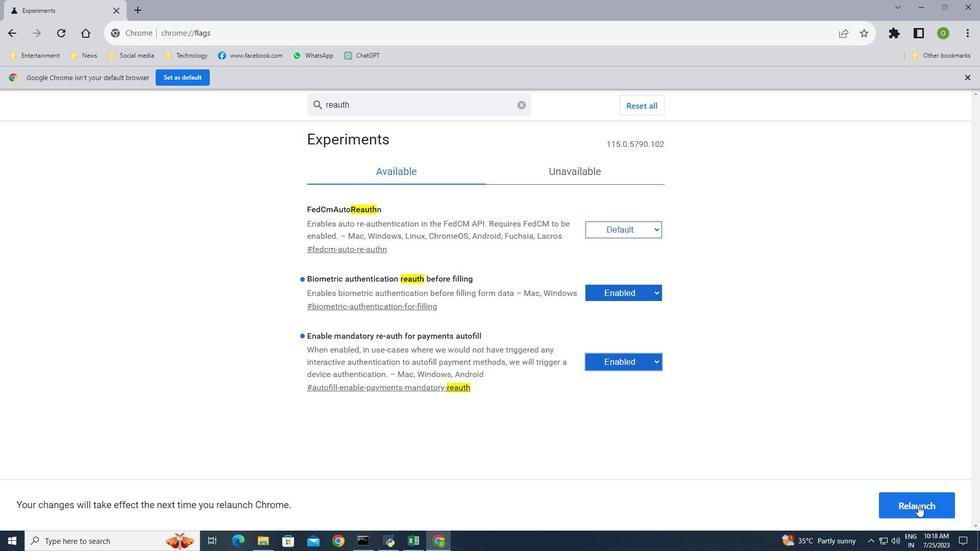 
Action: Mouse moved to (461, 106)
Screenshot: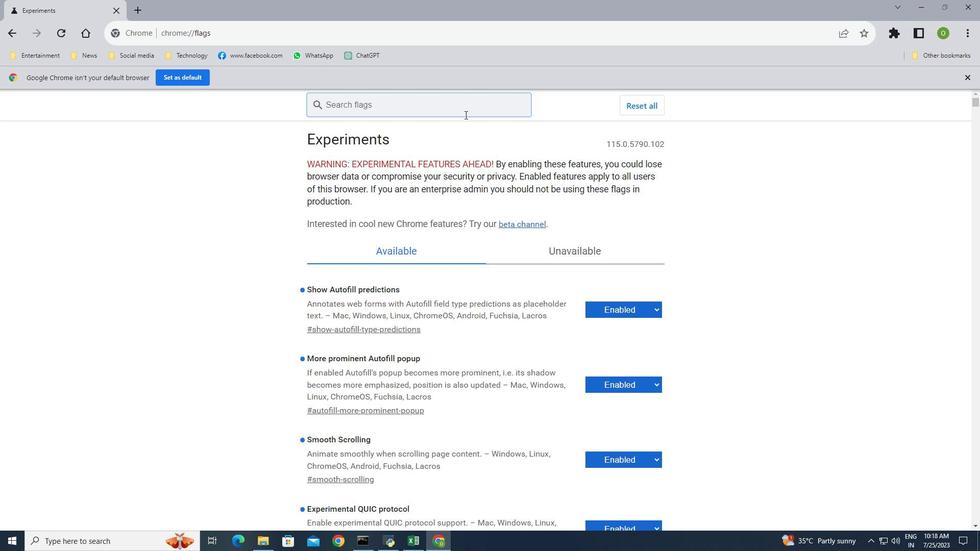 
Action: Mouse pressed left at (461, 106)
Screenshot: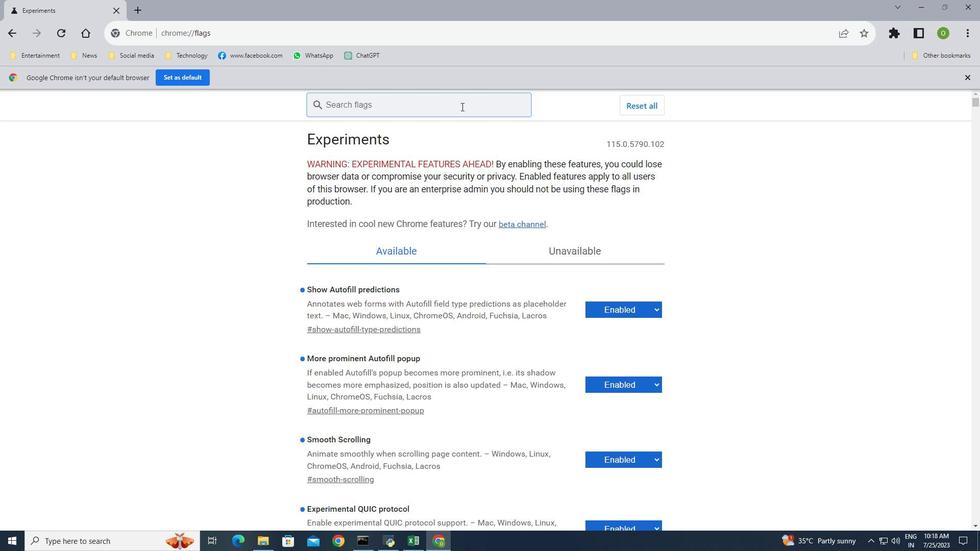
Action: Key pressed force<Key.space>dar
Screenshot: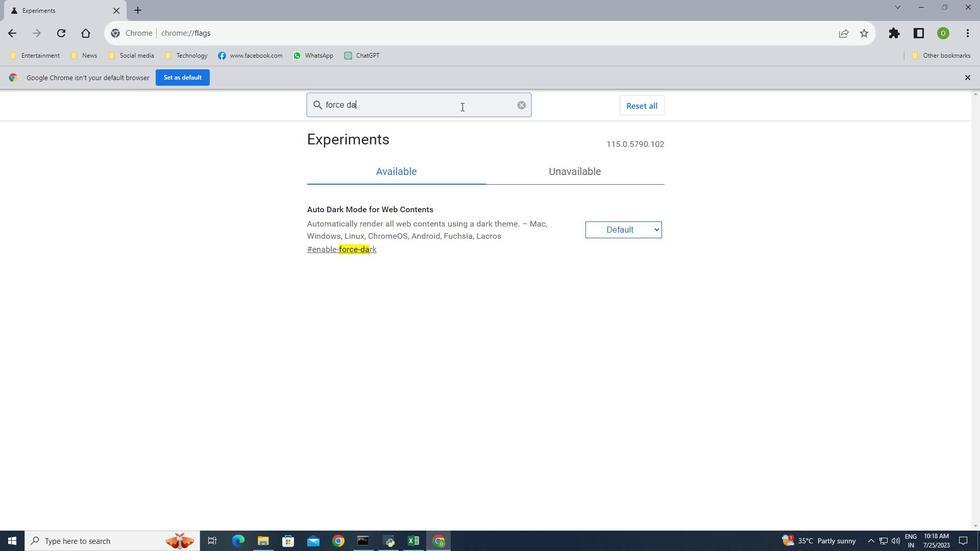 
Action: Mouse moved to (631, 229)
Screenshot: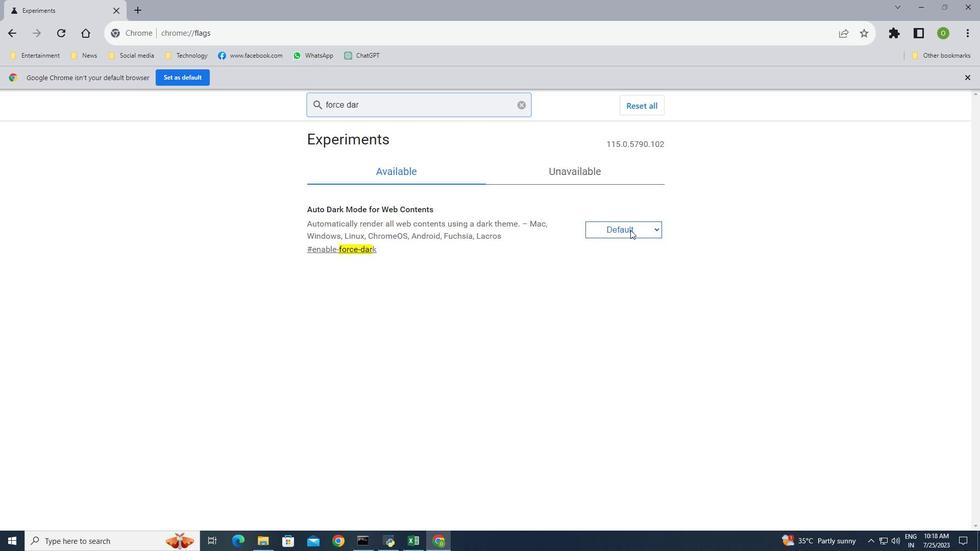 
Action: Mouse pressed left at (631, 229)
Screenshot: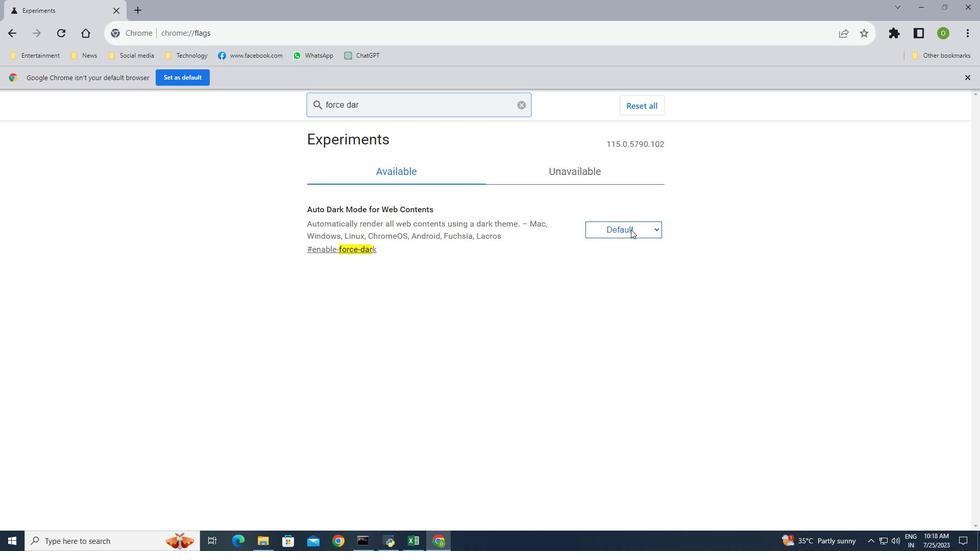 
Action: Mouse moved to (630, 249)
Screenshot: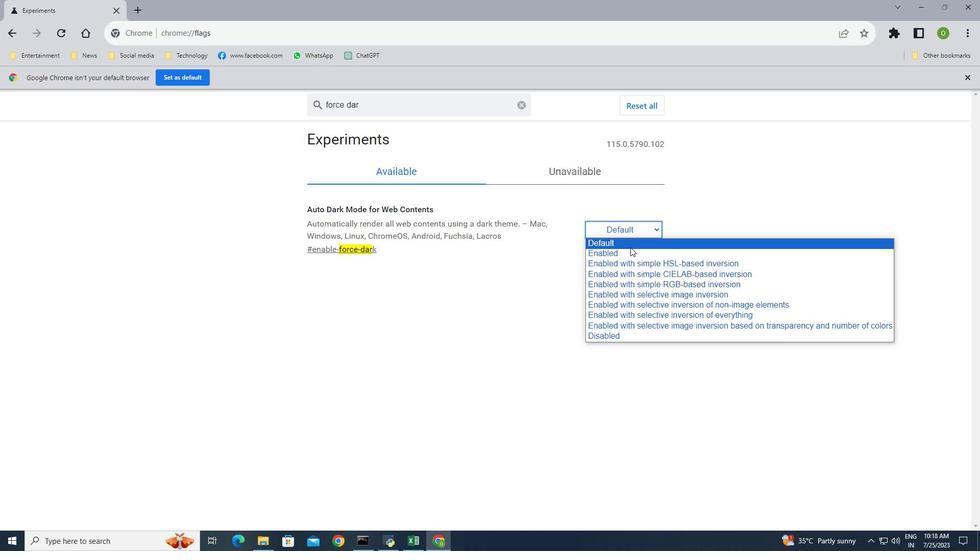 
Action: Mouse pressed left at (630, 249)
Screenshot: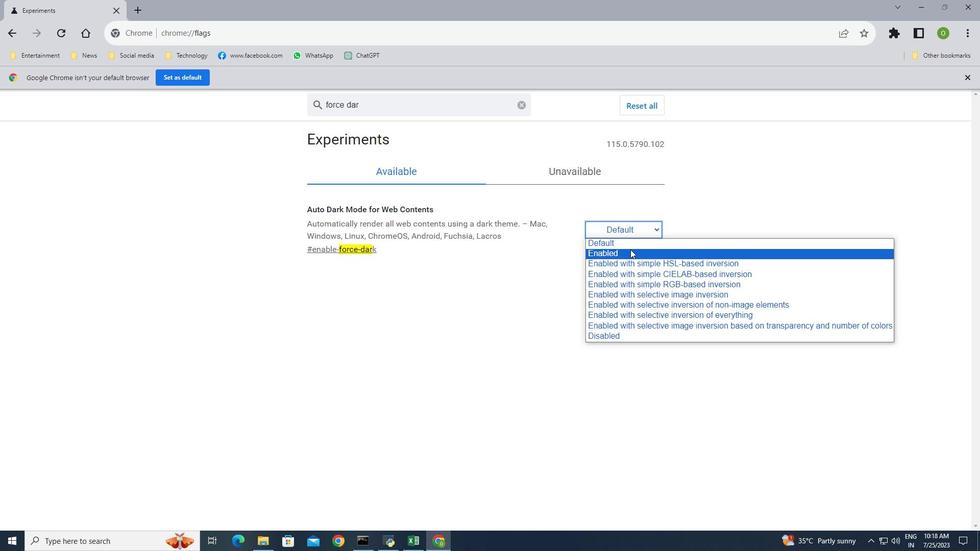 
Action: Mouse moved to (931, 498)
Screenshot: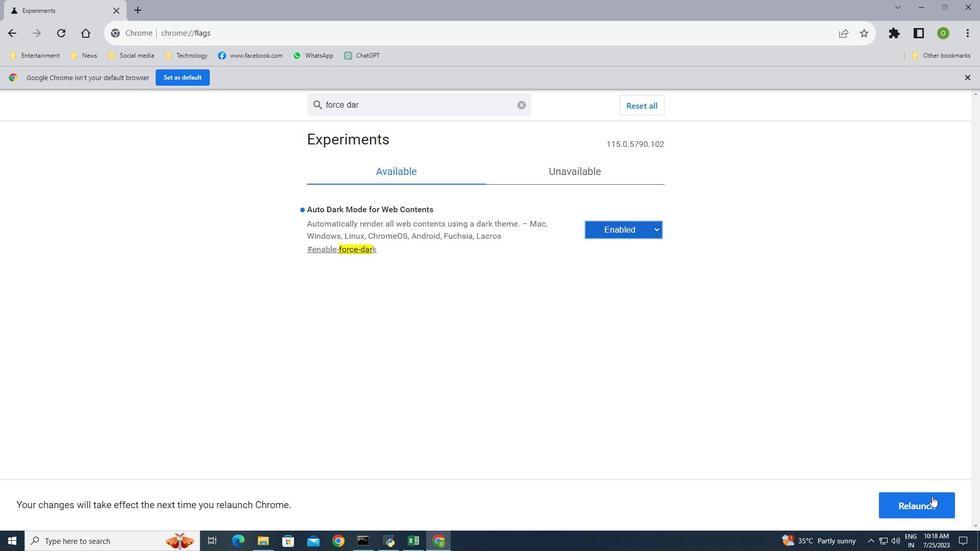 
Action: Mouse pressed left at (931, 498)
Screenshot: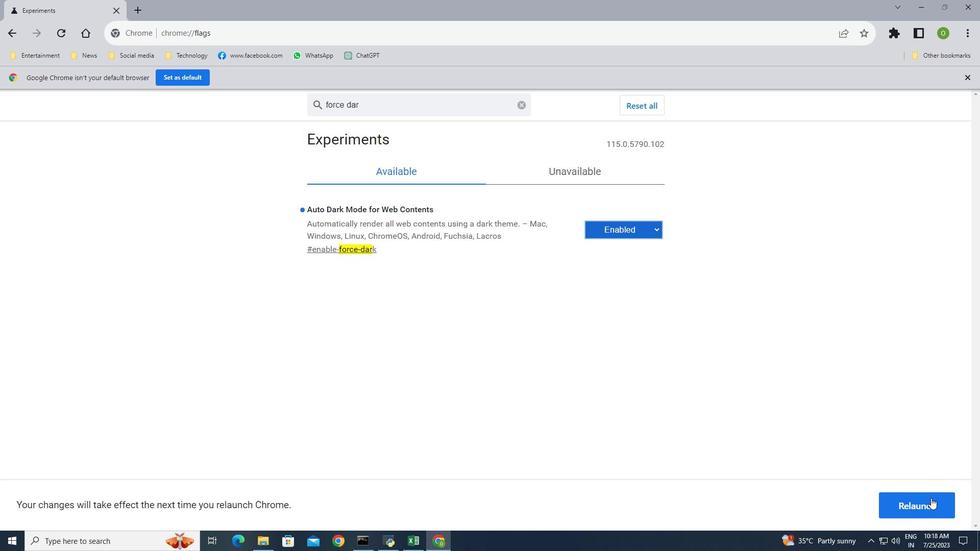 
Action: Mouse moved to (732, 318)
Screenshot: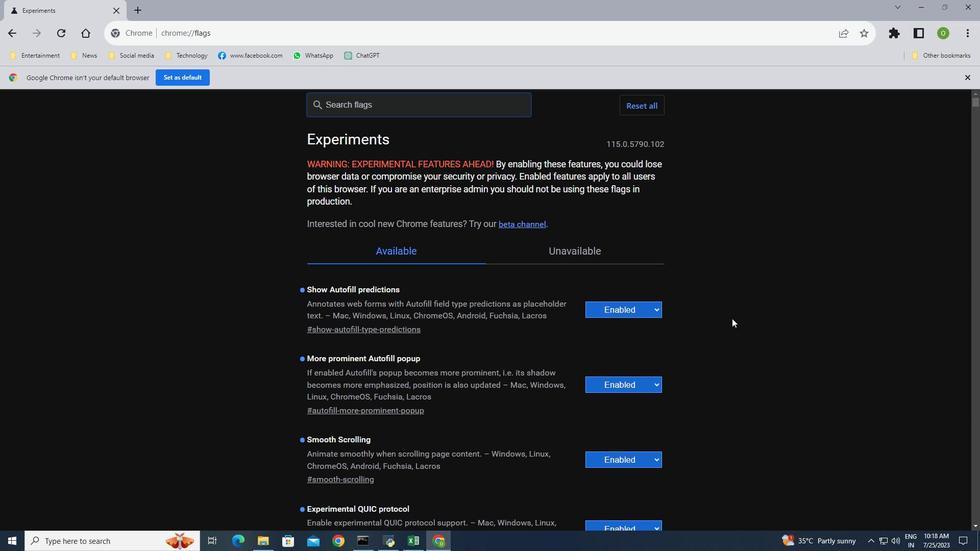 
Action: Mouse scrolled (732, 318) with delta (0, 0)
Screenshot: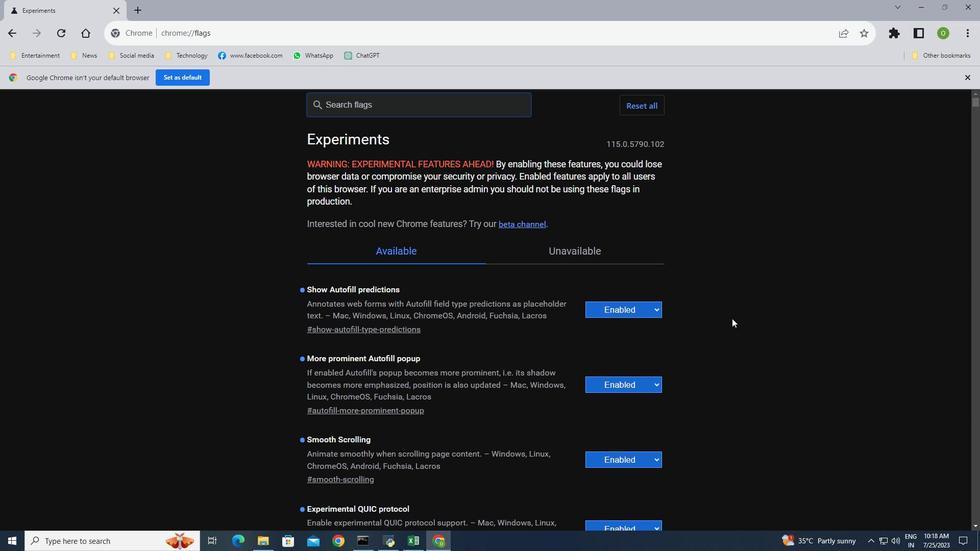 
Action: Mouse moved to (732, 319)
Screenshot: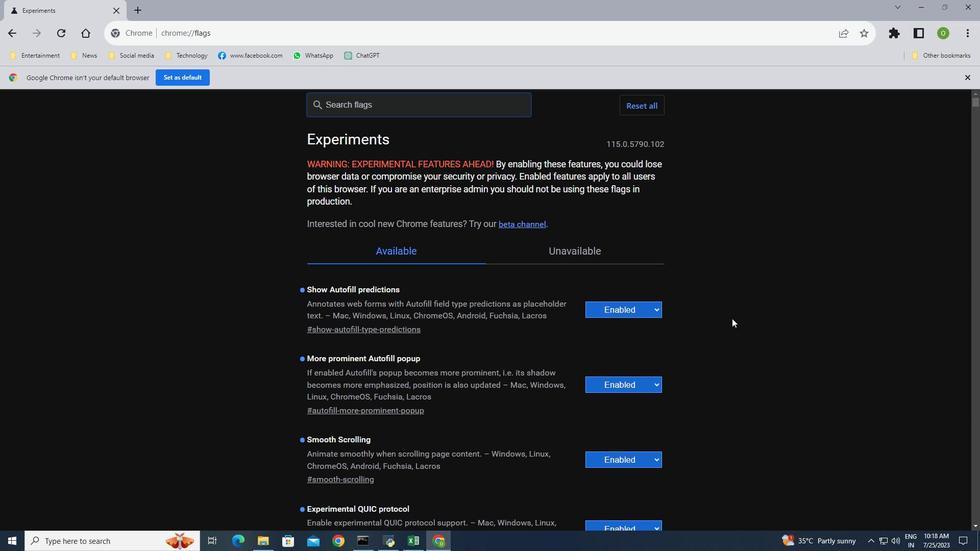 
Action: Mouse scrolled (732, 318) with delta (0, 0)
Screenshot: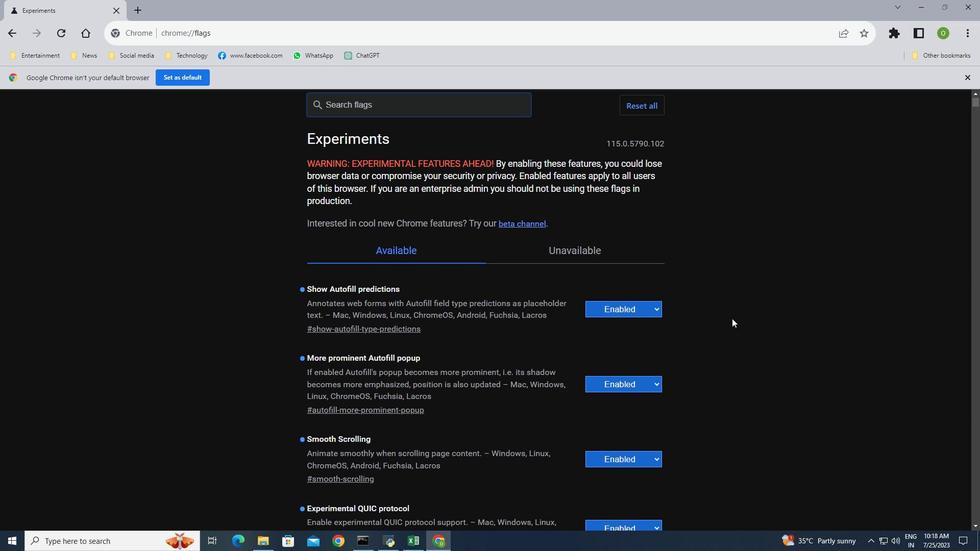 
Action: Mouse moved to (732, 320)
Screenshot: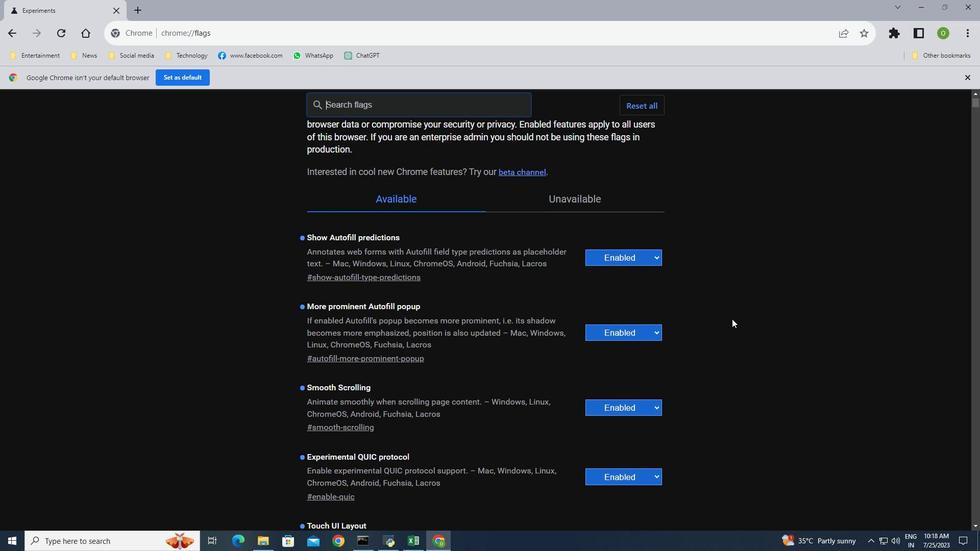 
Action: Mouse scrolled (732, 319) with delta (0, 0)
Screenshot: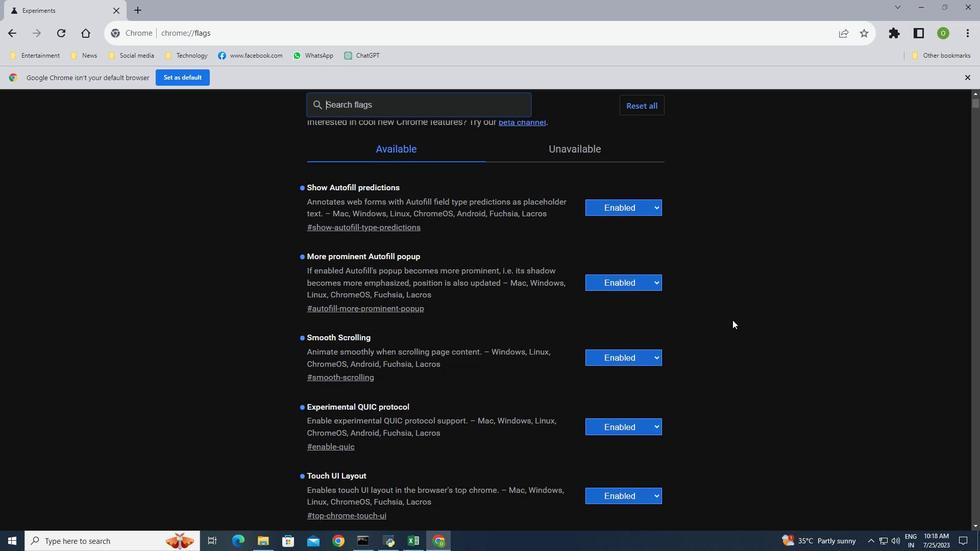 
Action: Mouse scrolled (732, 319) with delta (0, 0)
Screenshot: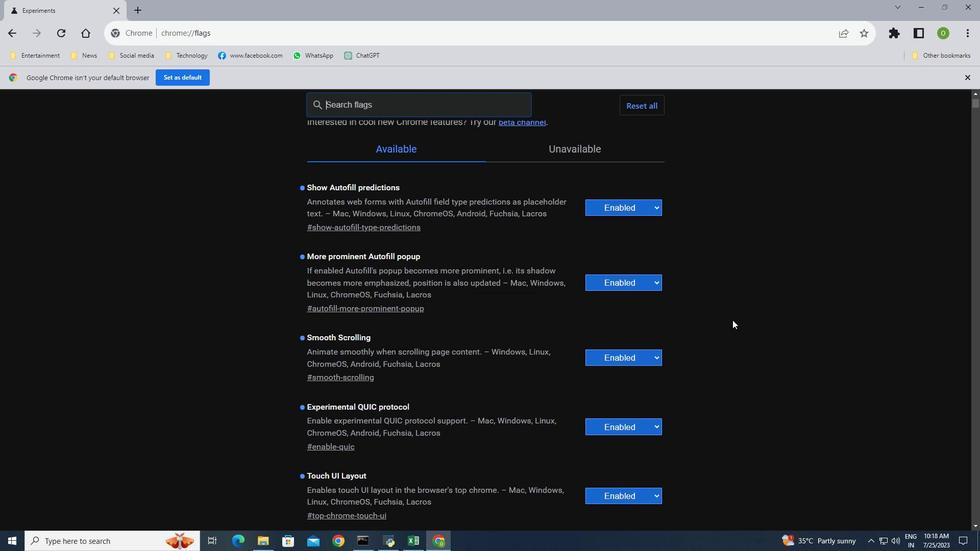 
Action: Mouse scrolled (732, 319) with delta (0, 0)
Screenshot: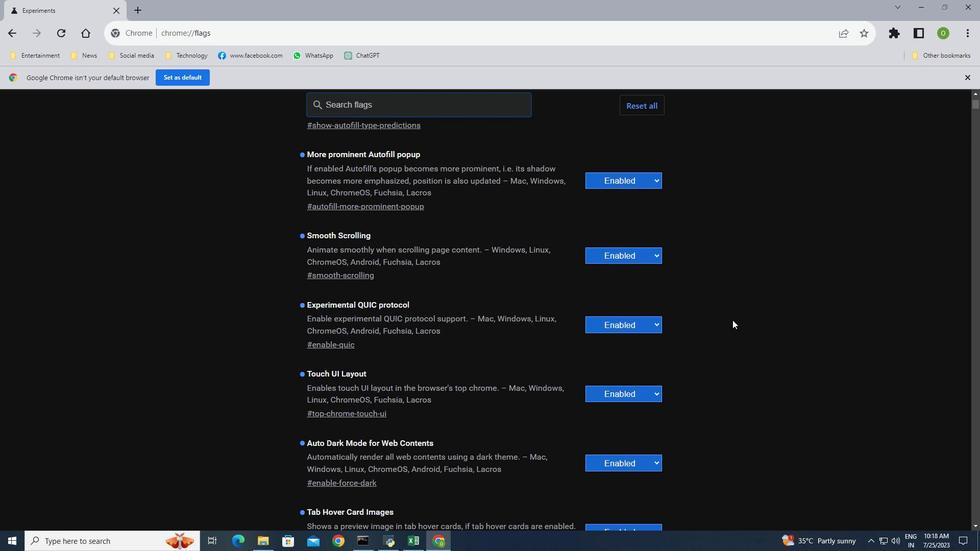 
Action: Mouse scrolled (732, 319) with delta (0, 0)
Screenshot: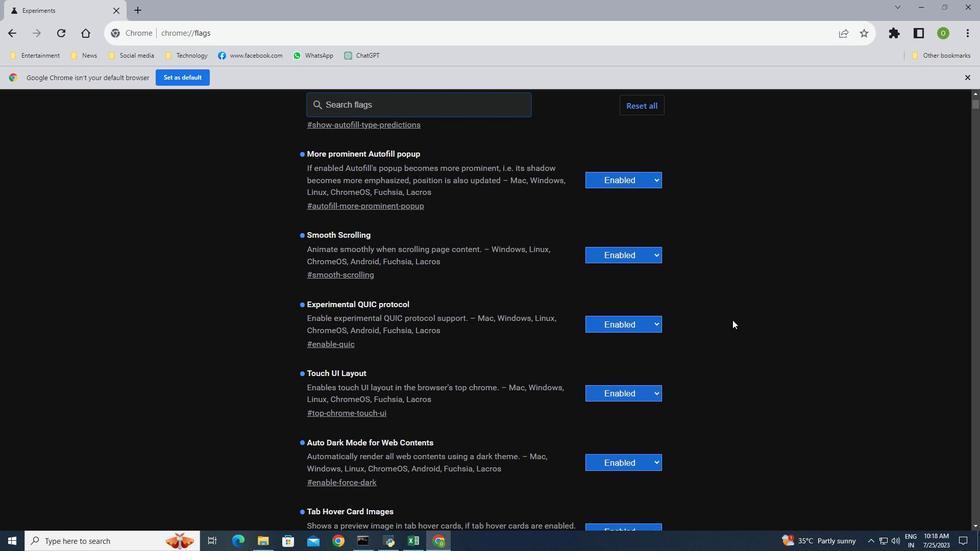 
Action: Mouse scrolled (732, 320) with delta (0, 0)
Screenshot: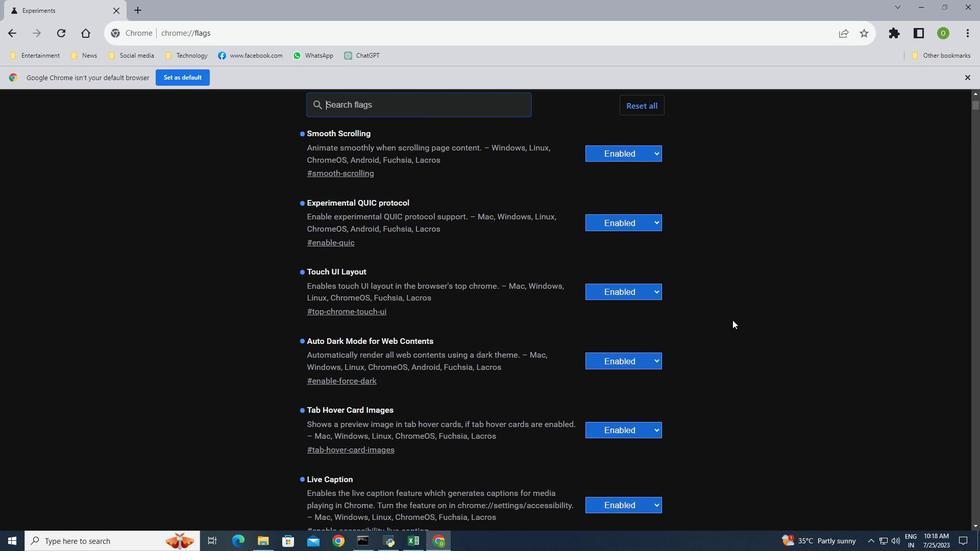 
Action: Mouse scrolled (732, 320) with delta (0, 0)
Screenshot: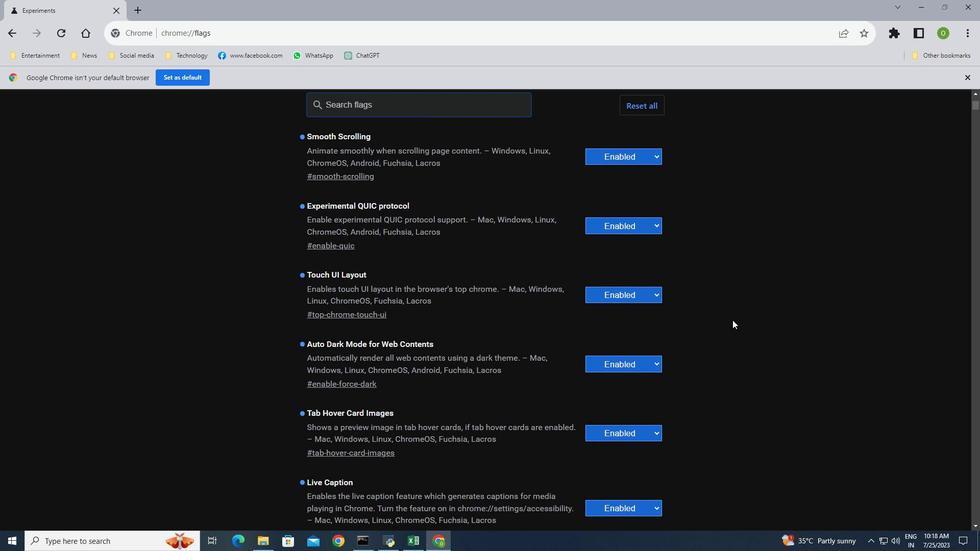 
Action: Mouse scrolled (732, 320) with delta (0, 0)
Screenshot: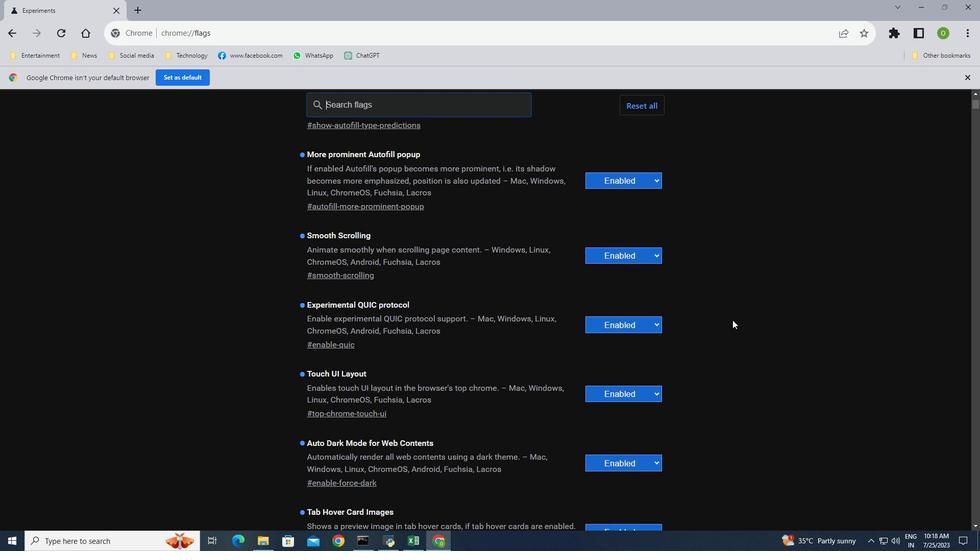 
Action: Mouse scrolled (732, 320) with delta (0, 0)
Screenshot: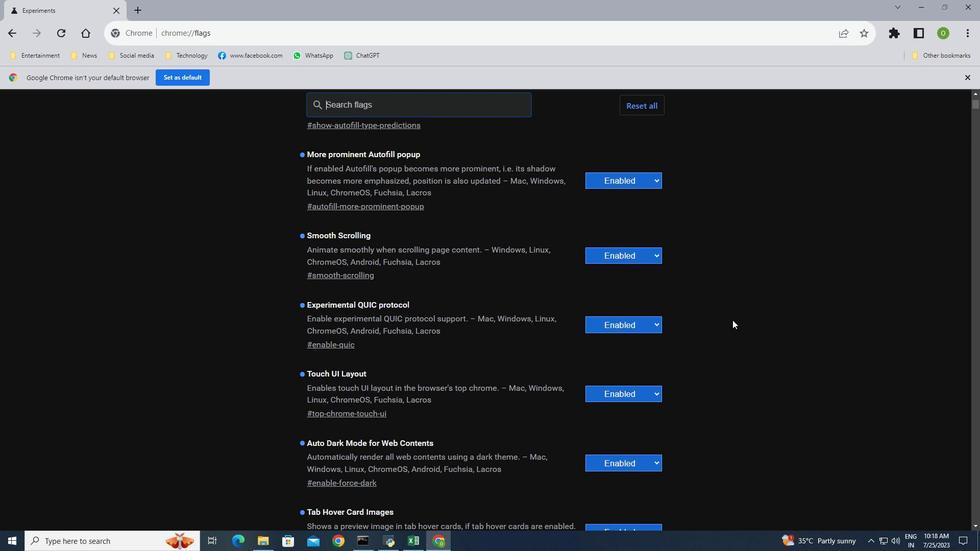 
Action: Mouse scrolled (732, 320) with delta (0, 0)
Screenshot: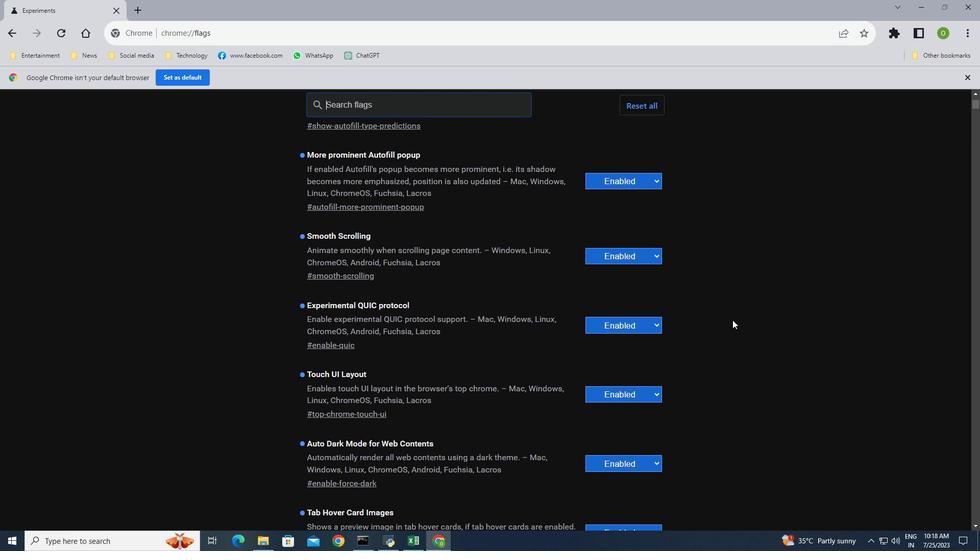 
Action: Mouse scrolled (732, 320) with delta (0, 0)
Screenshot: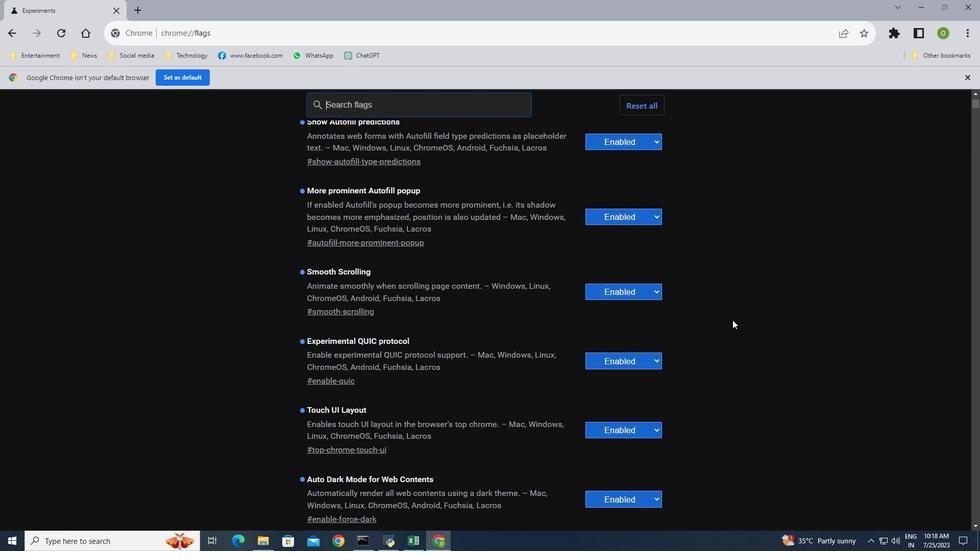 
